 Task: Search one way flight ticket for 3 adults, 3 children in premium economy from Fresno: Fresno Yosemite International Airport to Greensboro: Piedmont Triad International Airport on 5-1-2023. Choice of flights is Delta. Number of bags: 1 carry on bag. Price is upto 84000. Outbound departure time preference is 10:15.
Action: Mouse moved to (210, 193)
Screenshot: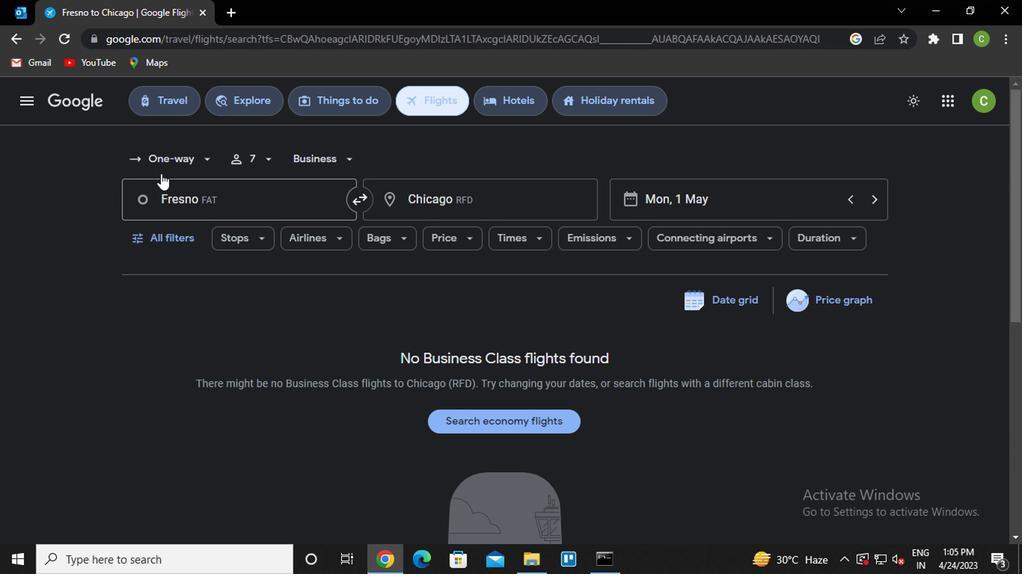
Action: Mouse pressed left at (210, 193)
Screenshot: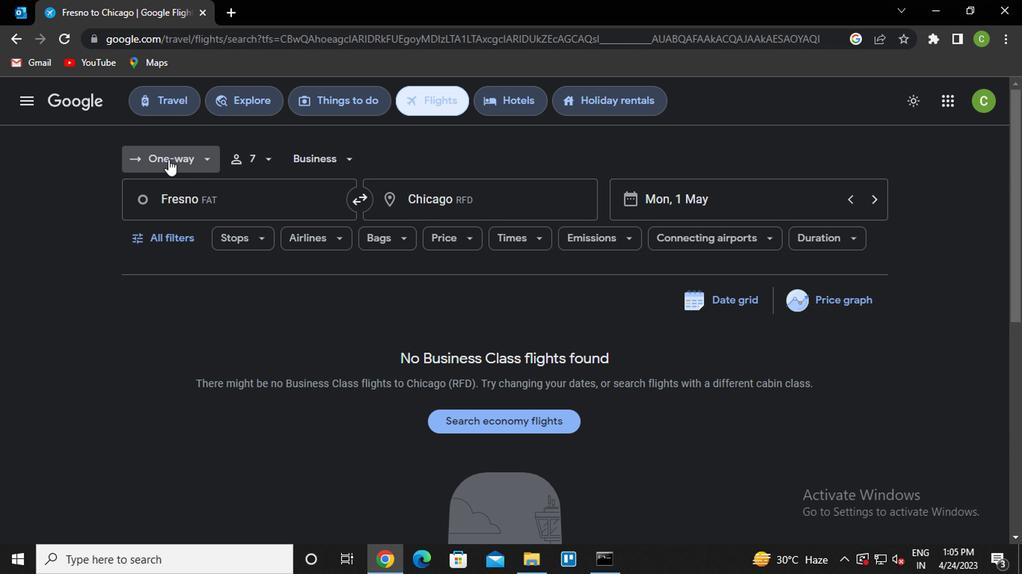 
Action: Mouse moved to (232, 248)
Screenshot: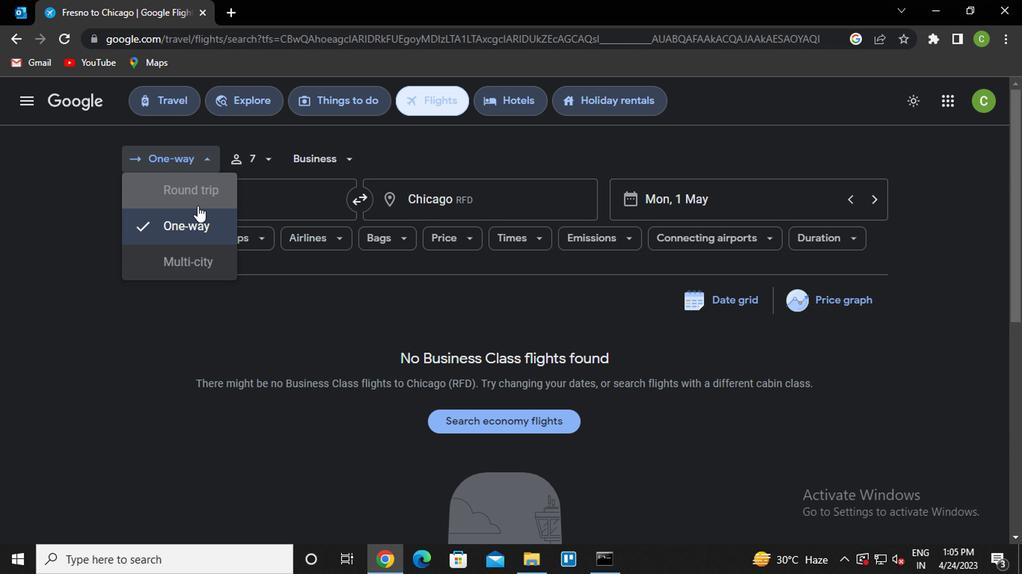 
Action: Mouse pressed left at (232, 248)
Screenshot: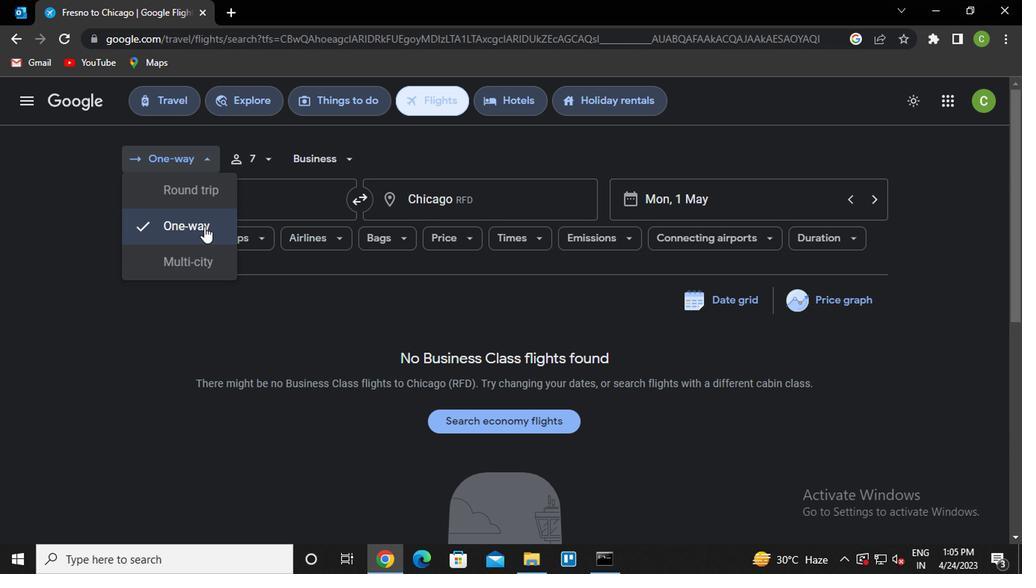 
Action: Mouse moved to (255, 197)
Screenshot: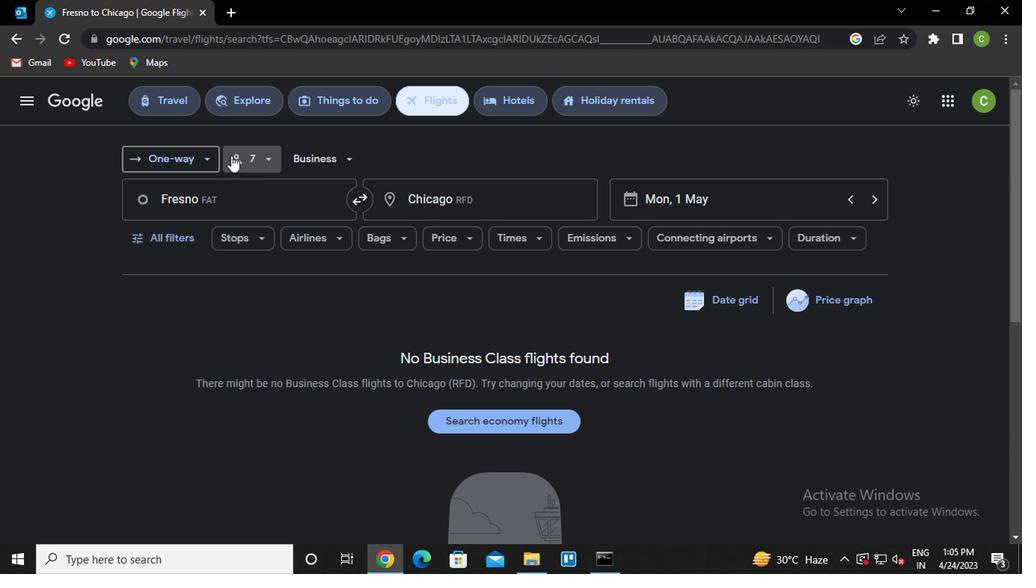 
Action: Mouse pressed left at (255, 197)
Screenshot: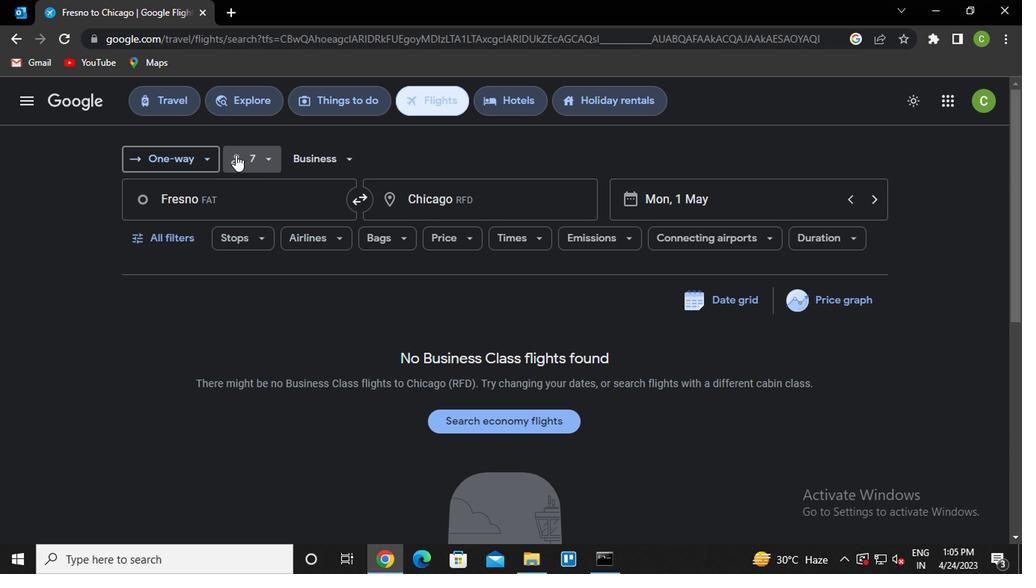 
Action: Mouse moved to (354, 230)
Screenshot: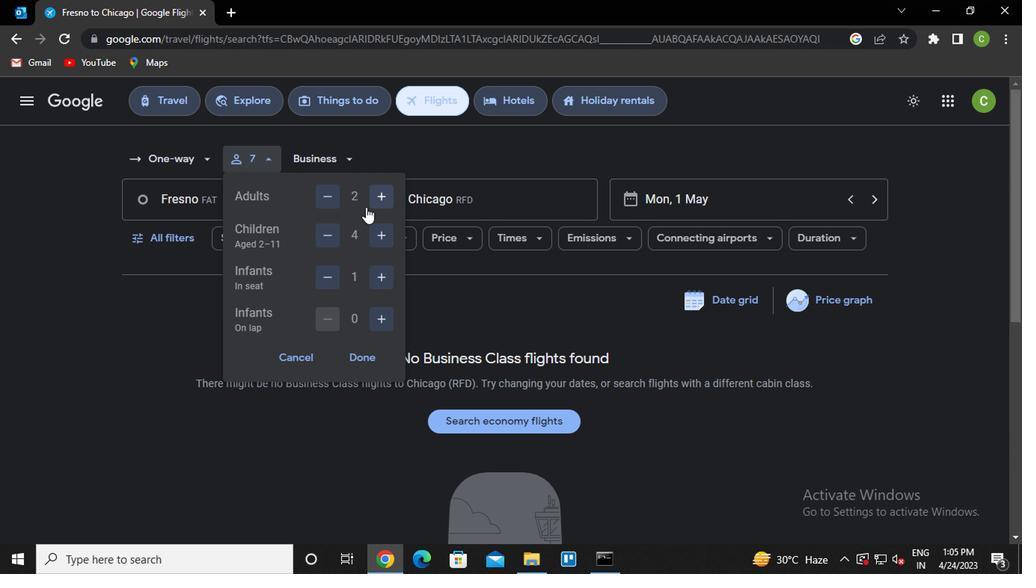 
Action: Mouse pressed left at (354, 230)
Screenshot: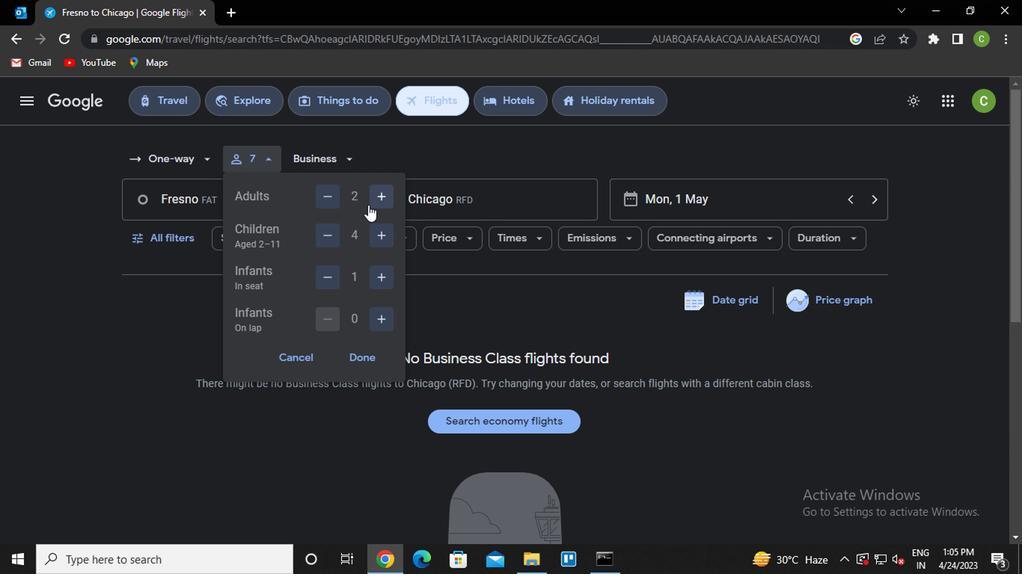 
Action: Mouse moved to (326, 252)
Screenshot: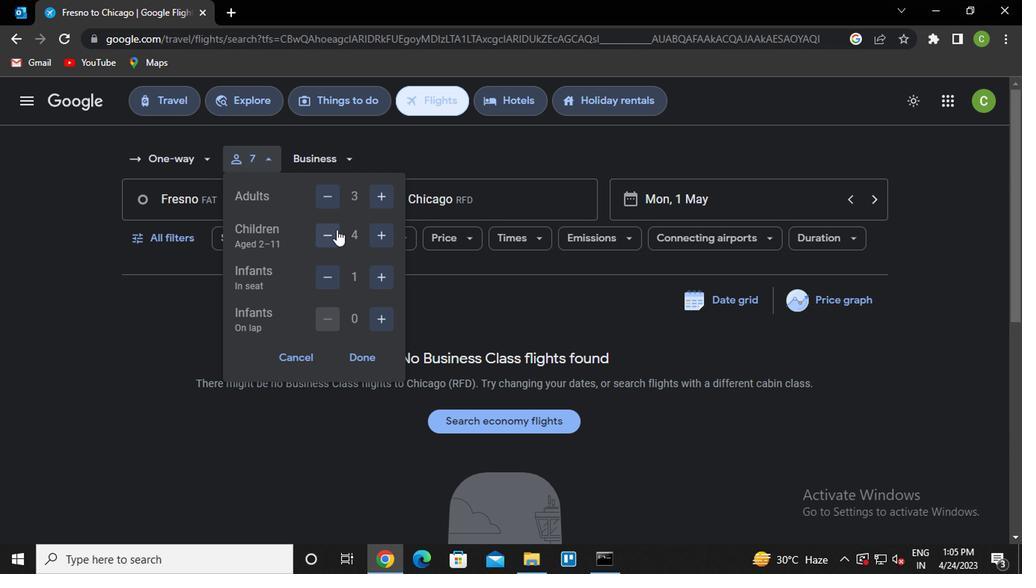 
Action: Mouse pressed left at (326, 252)
Screenshot: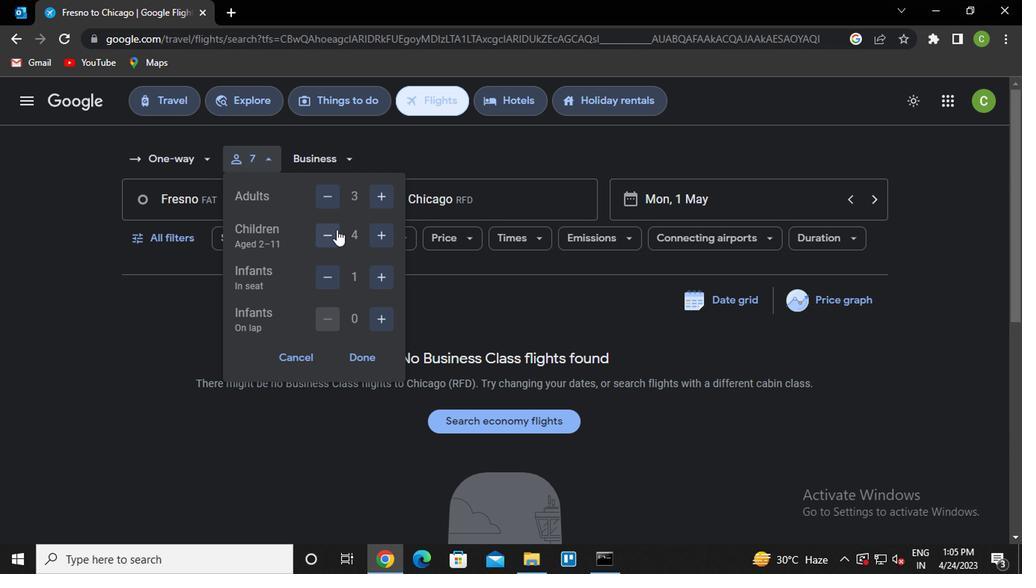 
Action: Mouse moved to (319, 287)
Screenshot: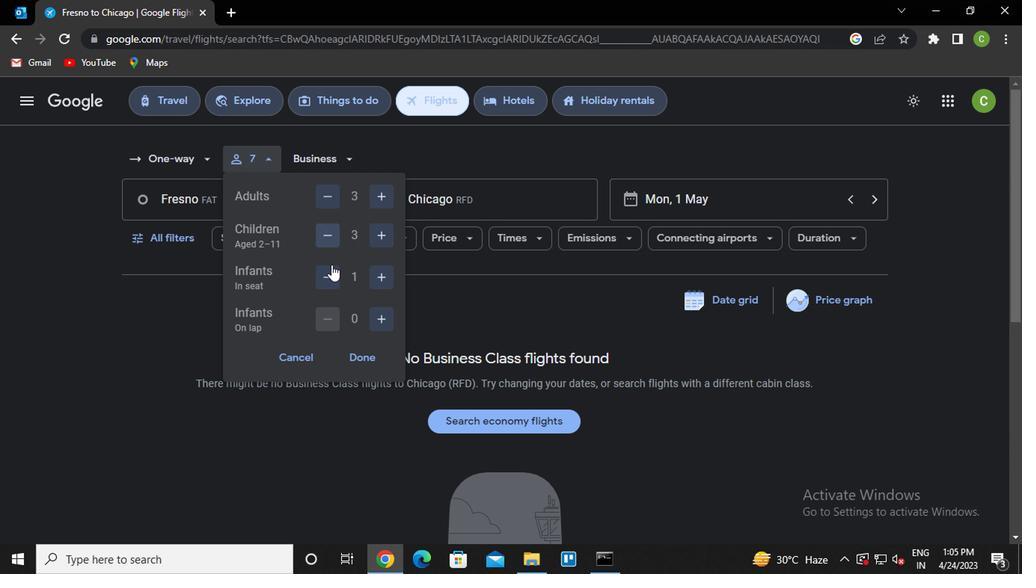 
Action: Mouse pressed left at (319, 287)
Screenshot: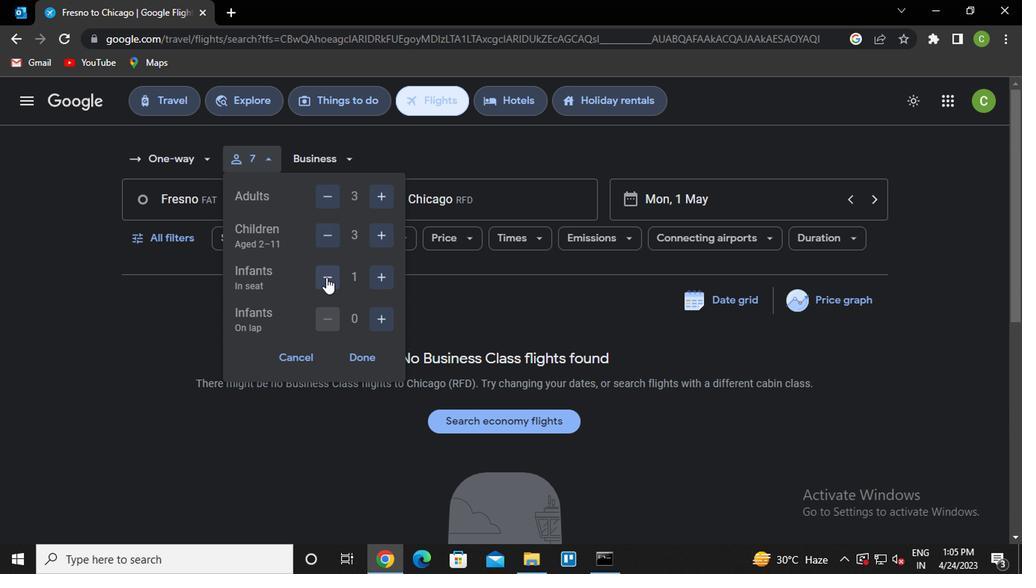 
Action: Mouse moved to (355, 342)
Screenshot: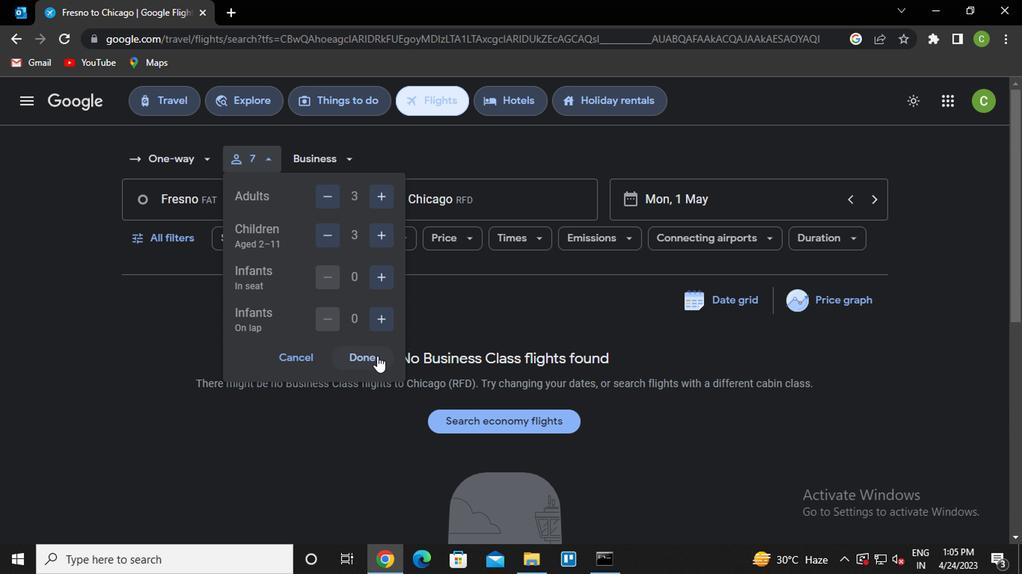 
Action: Mouse pressed left at (355, 342)
Screenshot: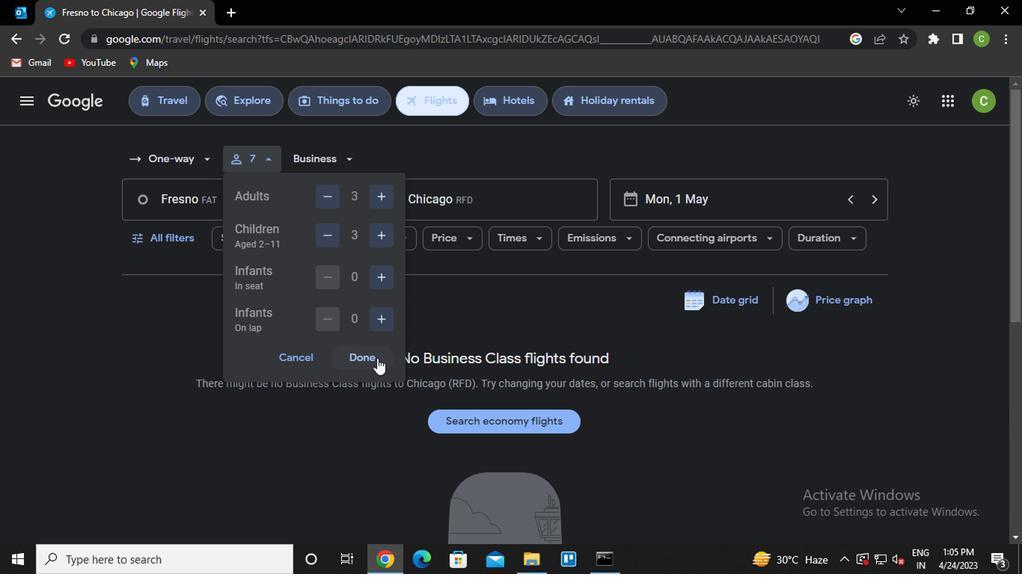 
Action: Mouse moved to (245, 229)
Screenshot: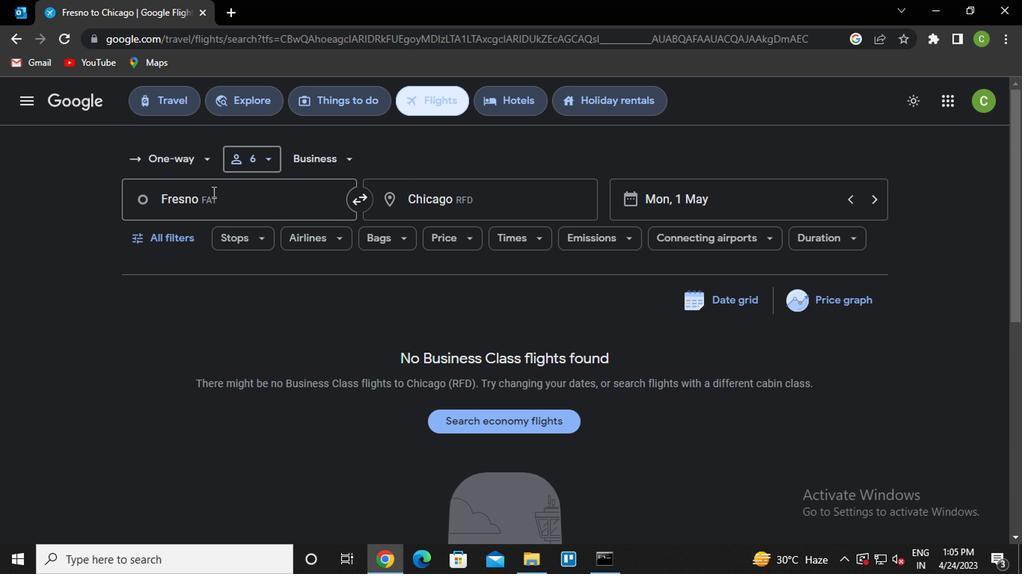 
Action: Mouse pressed left at (245, 229)
Screenshot: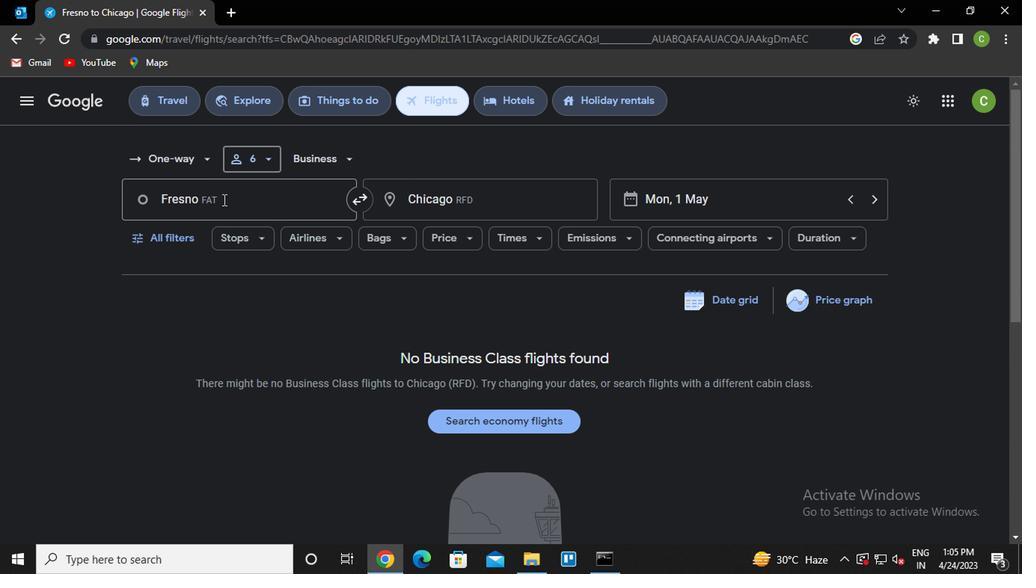 
Action: Mouse moved to (281, 276)
Screenshot: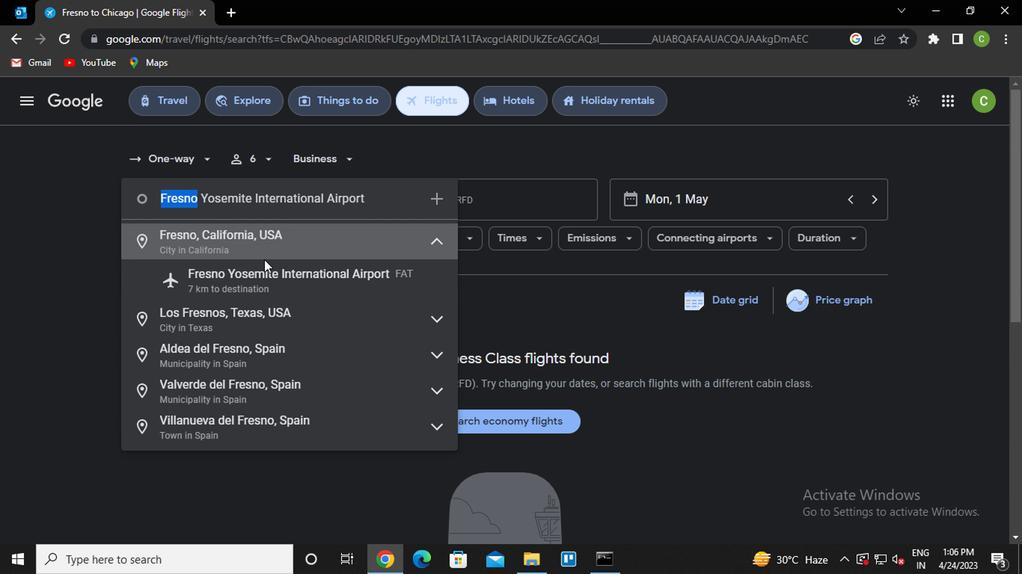 
Action: Mouse pressed left at (281, 276)
Screenshot: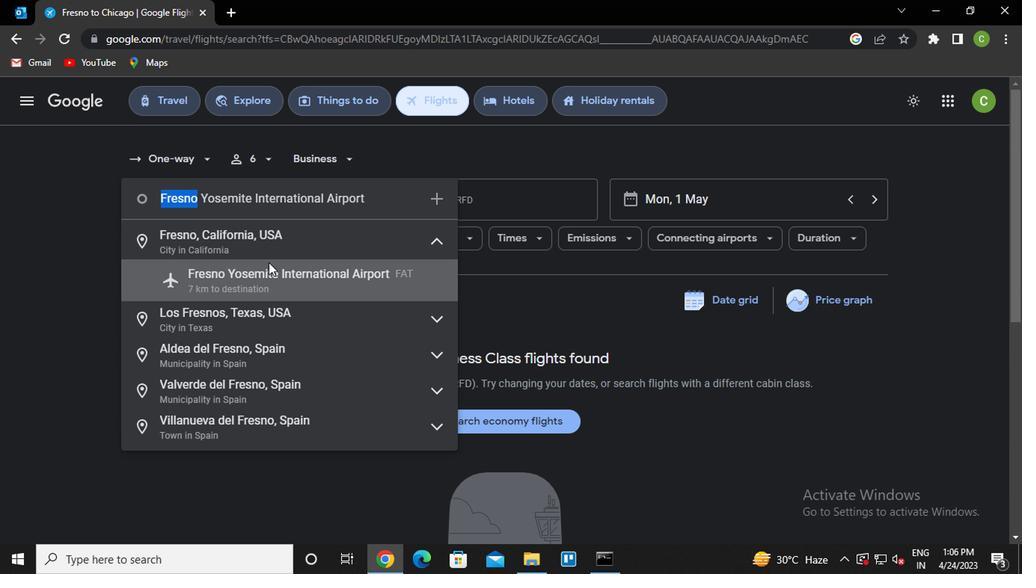 
Action: Mouse moved to (428, 233)
Screenshot: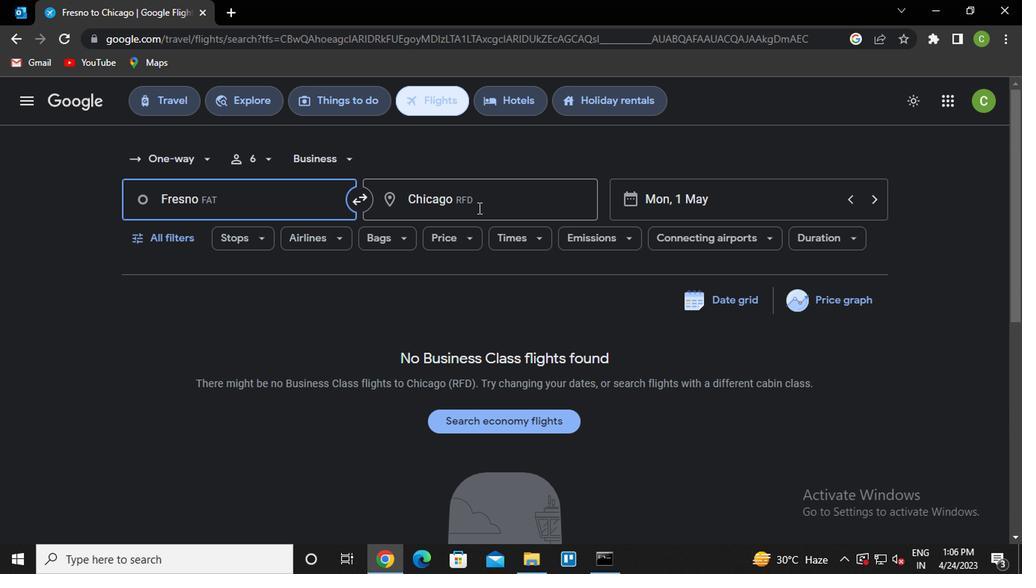 
Action: Mouse pressed left at (428, 233)
Screenshot: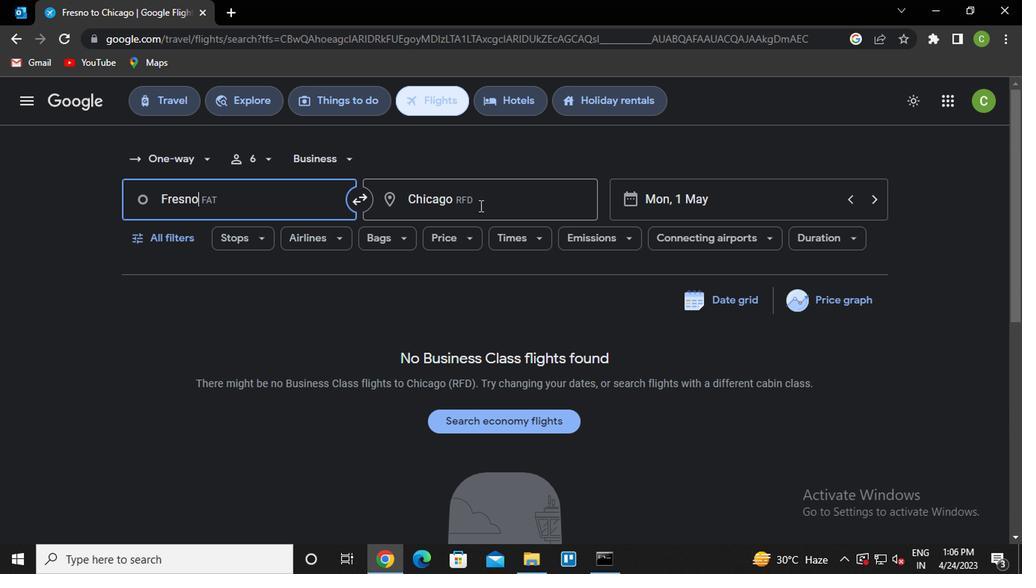 
Action: Key pressed g<Key.caps_lock>reensboro
Screenshot: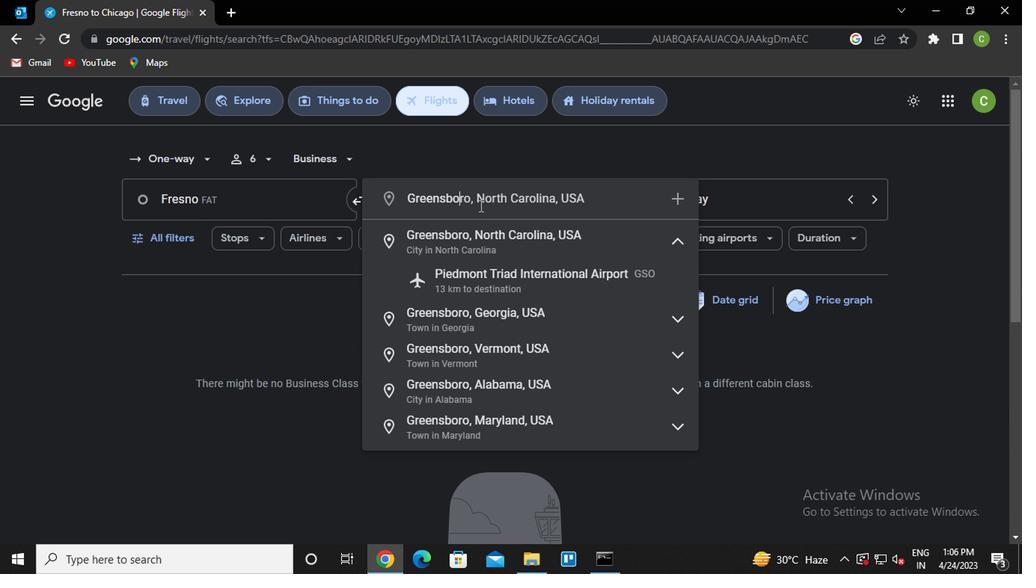 
Action: Mouse moved to (445, 292)
Screenshot: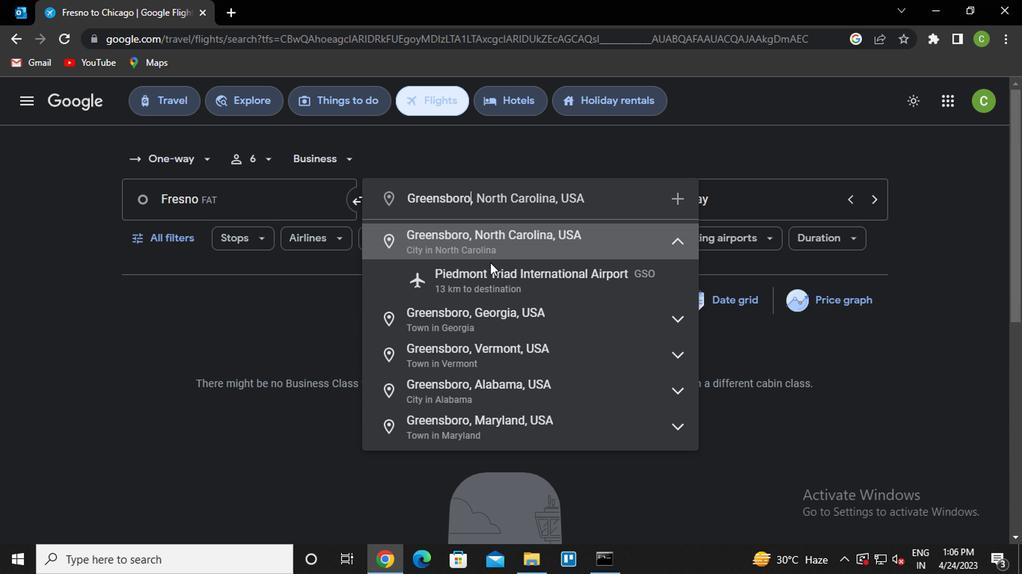 
Action: Mouse pressed left at (445, 292)
Screenshot: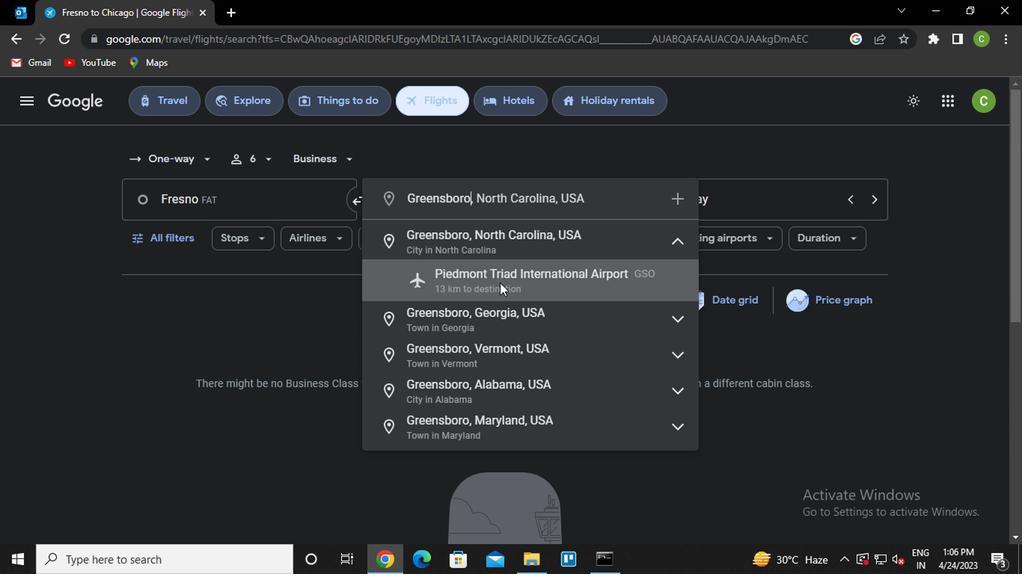 
Action: Mouse moved to (211, 259)
Screenshot: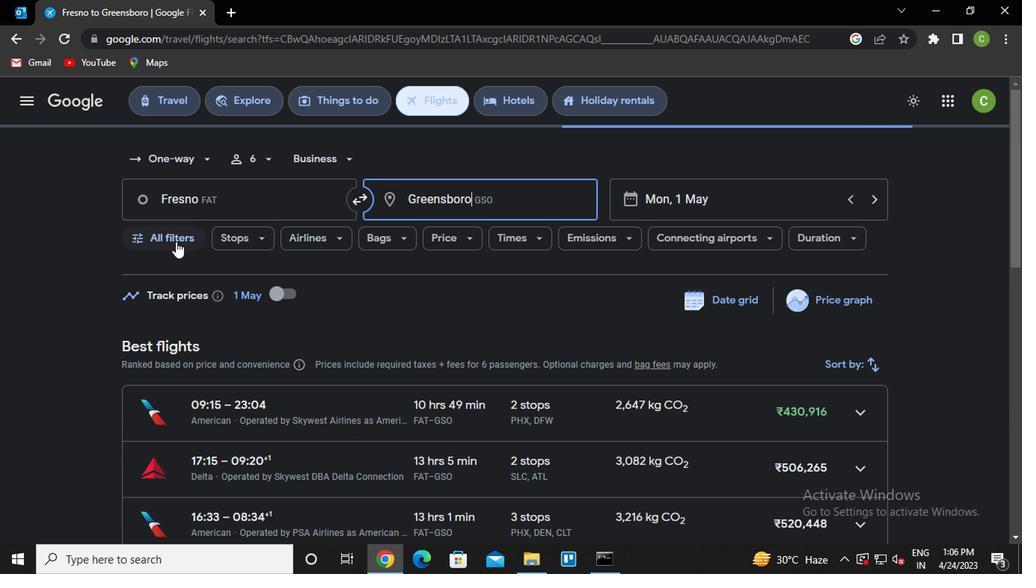
Action: Mouse pressed left at (211, 259)
Screenshot: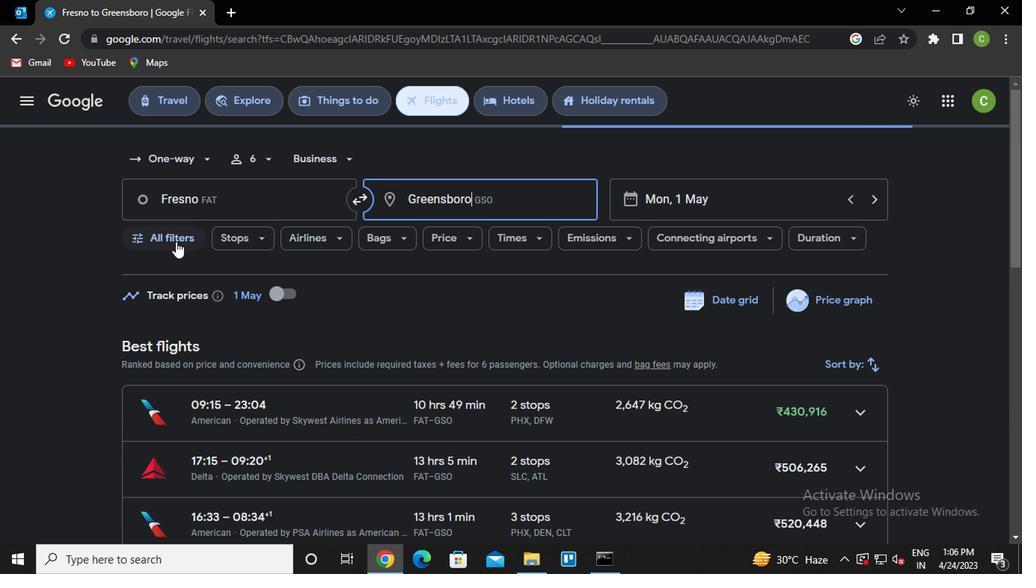 
Action: Mouse moved to (282, 343)
Screenshot: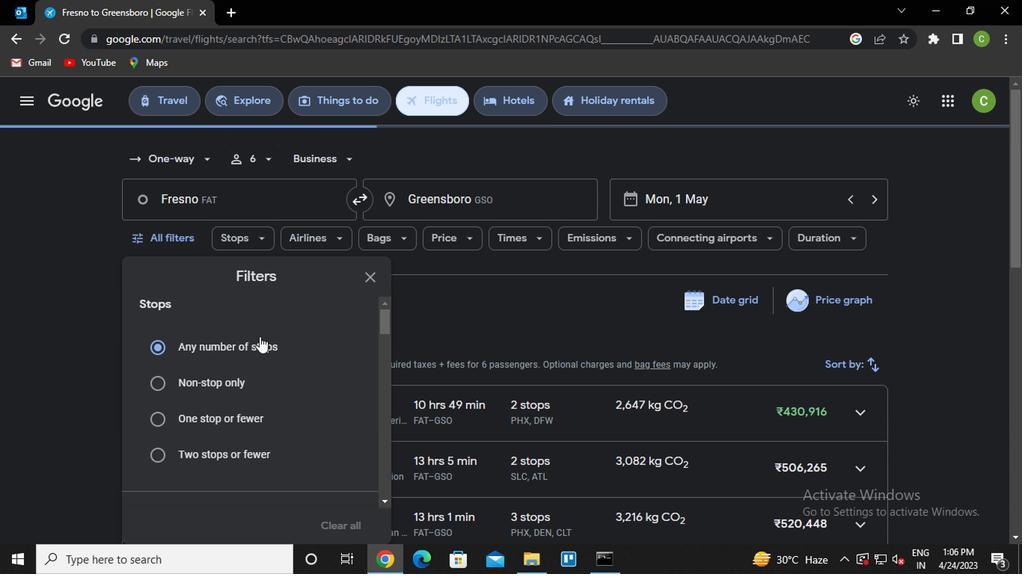 
Action: Mouse scrolled (282, 343) with delta (0, 0)
Screenshot: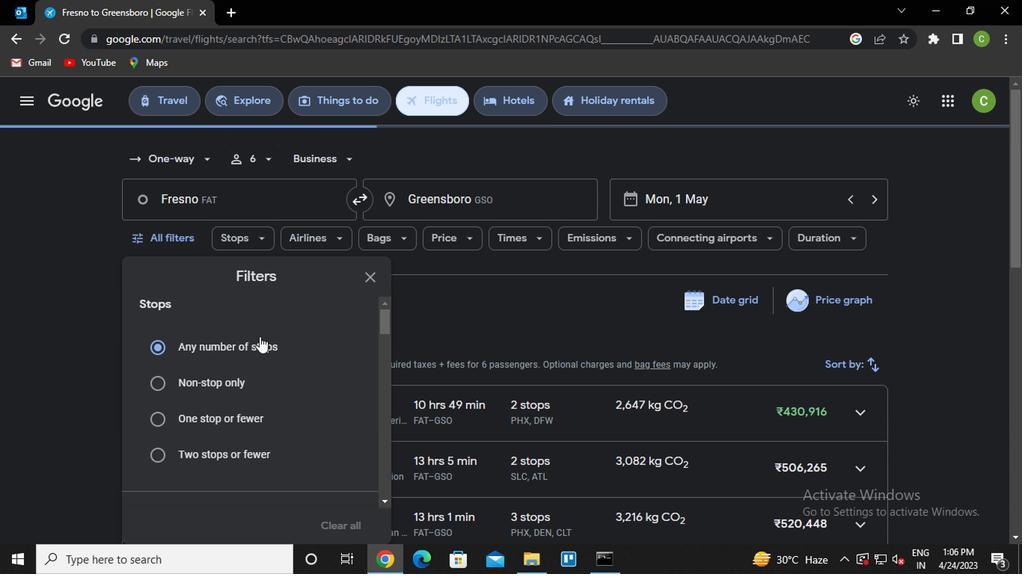 
Action: Mouse moved to (283, 347)
Screenshot: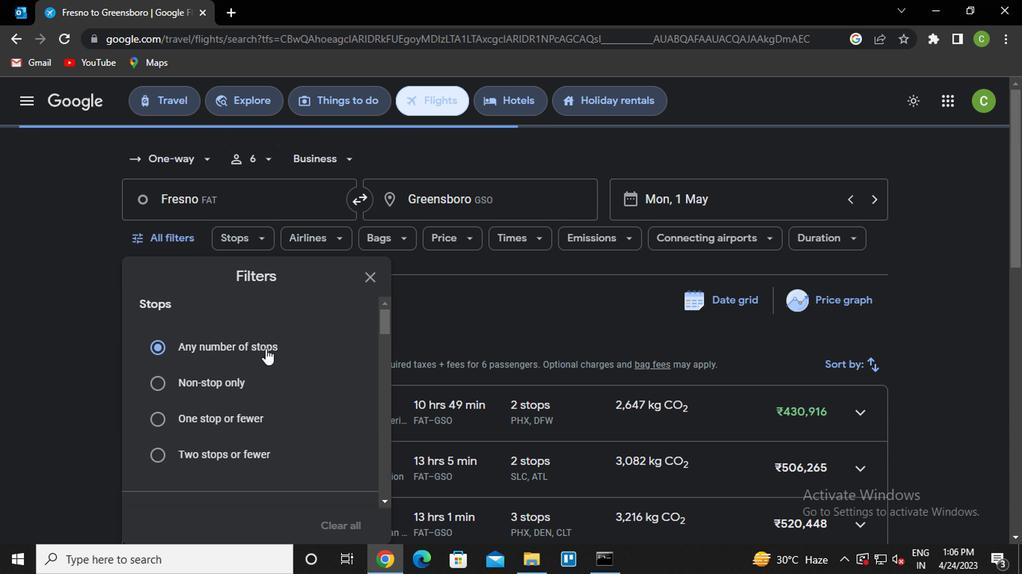 
Action: Mouse scrolled (283, 347) with delta (0, 0)
Screenshot: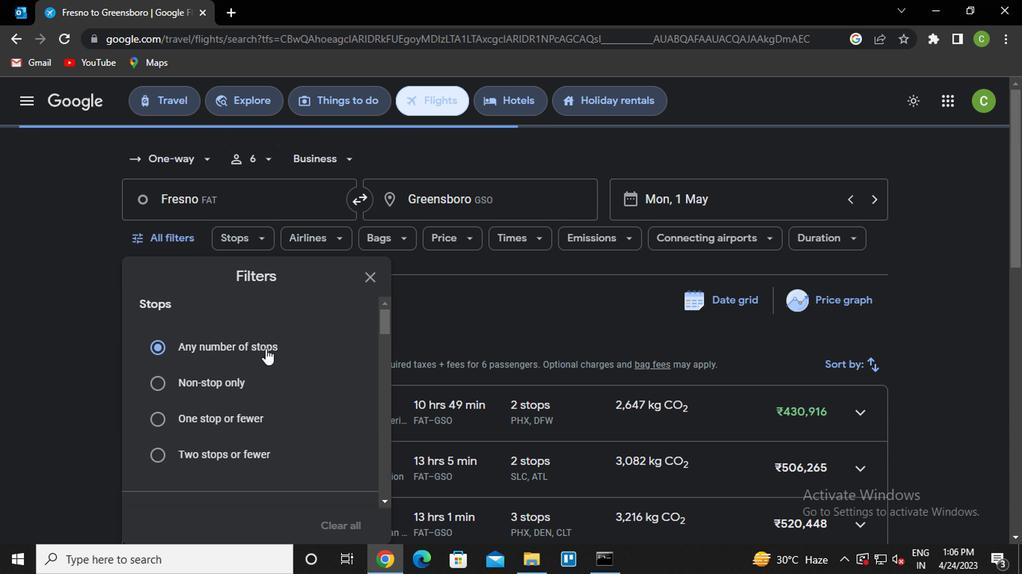 
Action: Mouse moved to (284, 349)
Screenshot: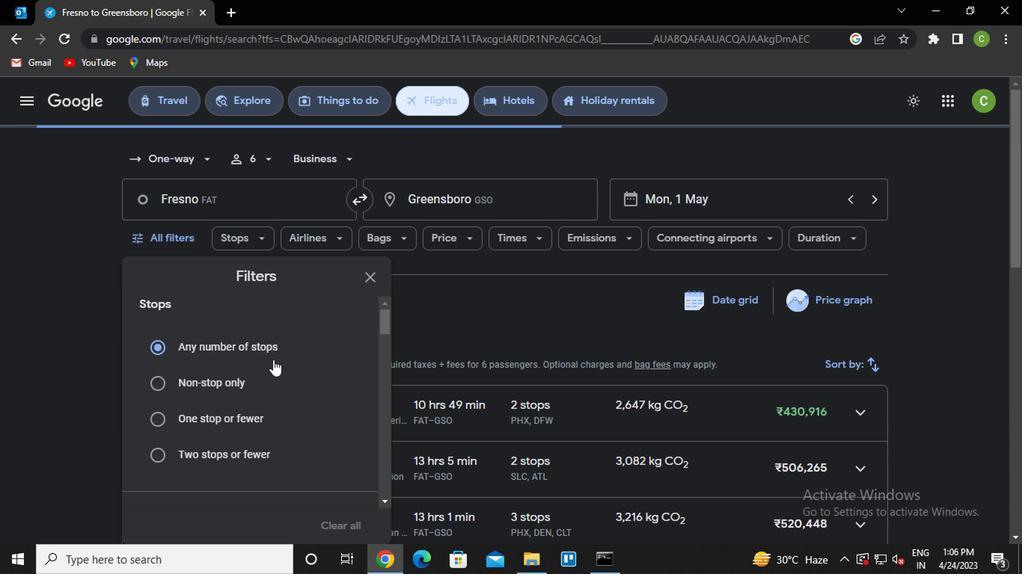 
Action: Mouse scrolled (284, 348) with delta (0, 0)
Screenshot: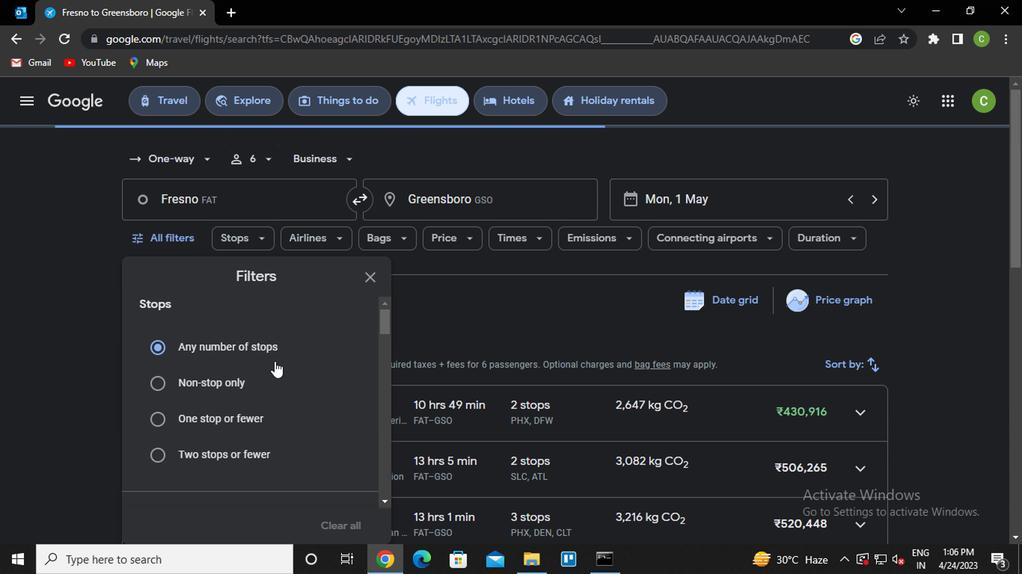 
Action: Mouse moved to (284, 350)
Screenshot: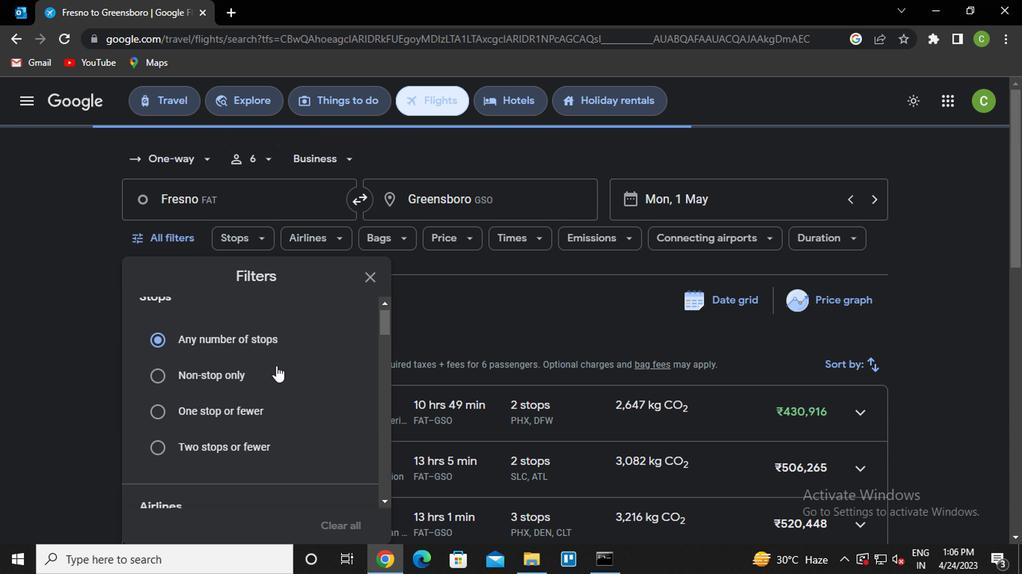 
Action: Mouse scrolled (284, 349) with delta (0, 0)
Screenshot: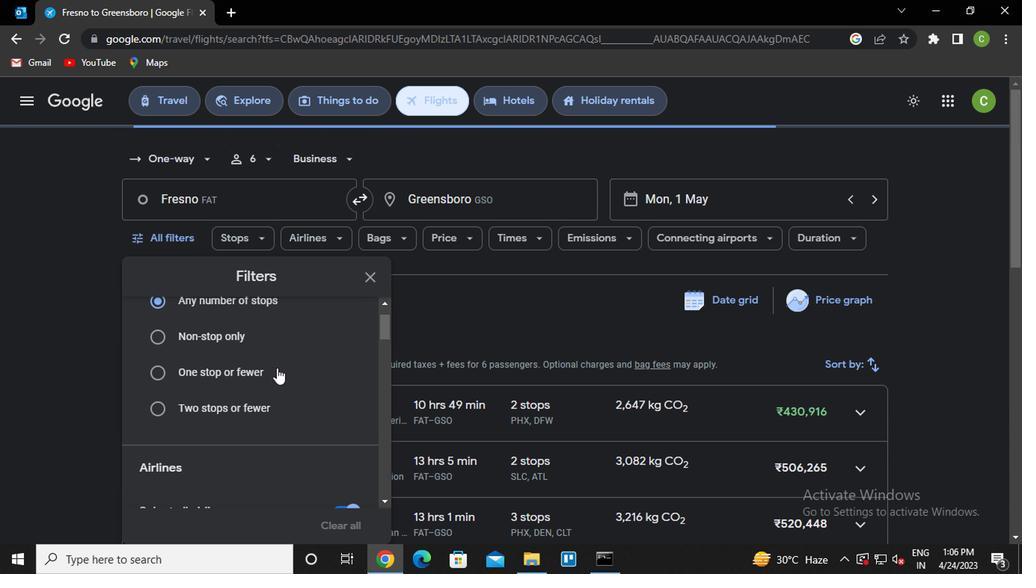 
Action: Mouse moved to (283, 349)
Screenshot: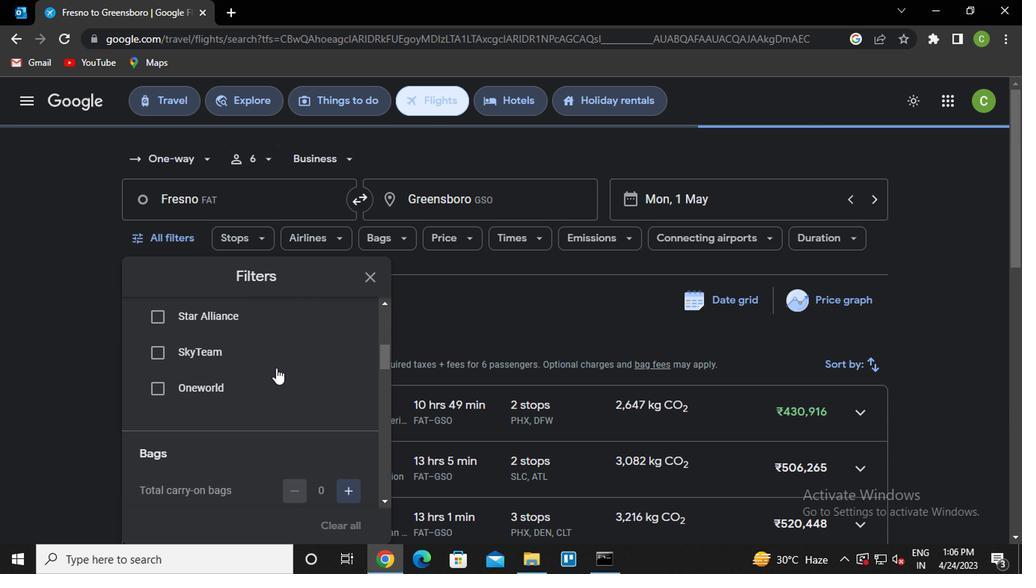
Action: Mouse scrolled (283, 348) with delta (0, 0)
Screenshot: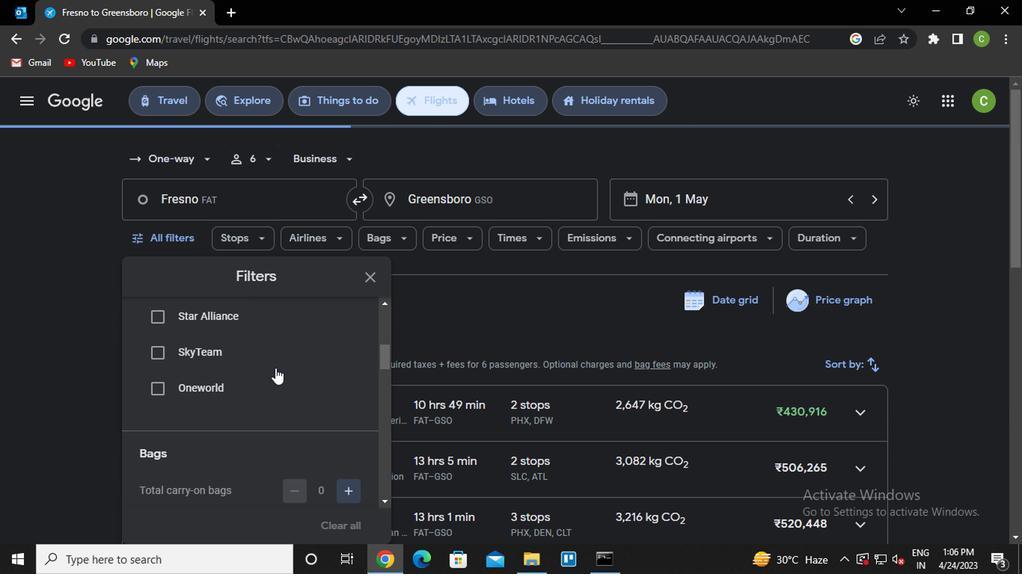 
Action: Mouse scrolled (283, 348) with delta (0, 0)
Screenshot: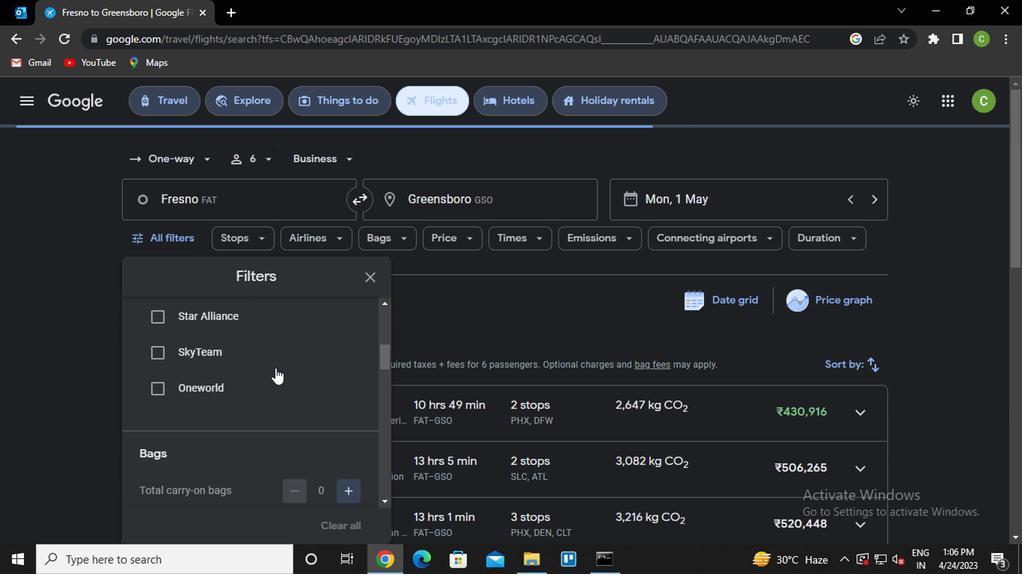 
Action: Mouse scrolled (283, 348) with delta (0, 0)
Screenshot: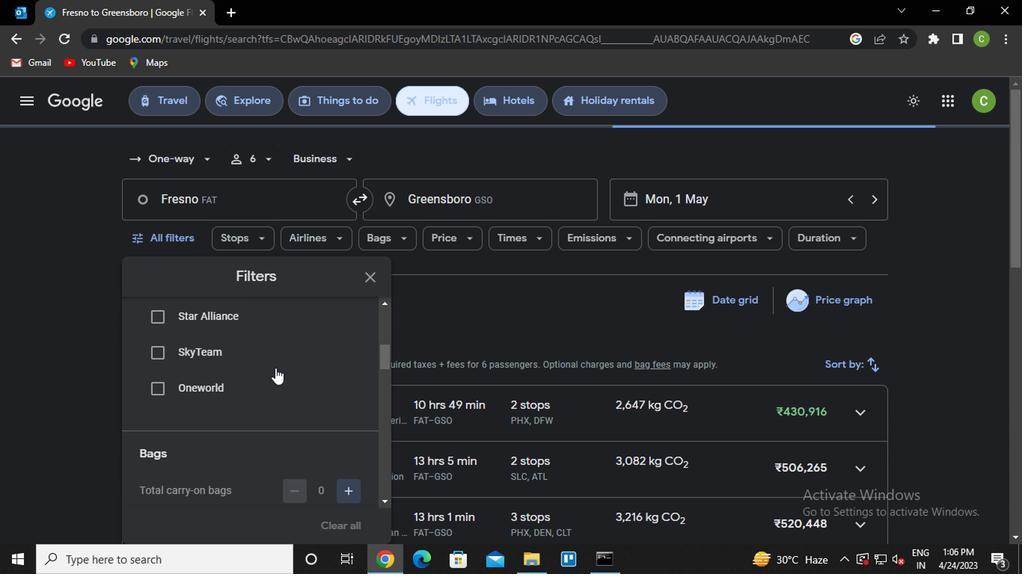
Action: Mouse scrolled (283, 348) with delta (0, 0)
Screenshot: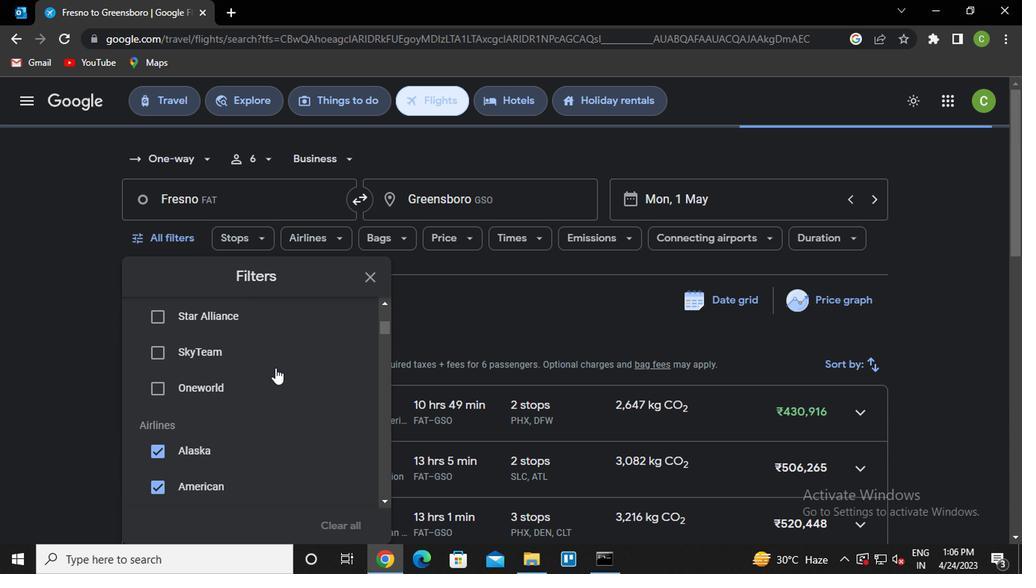 
Action: Mouse moved to (282, 348)
Screenshot: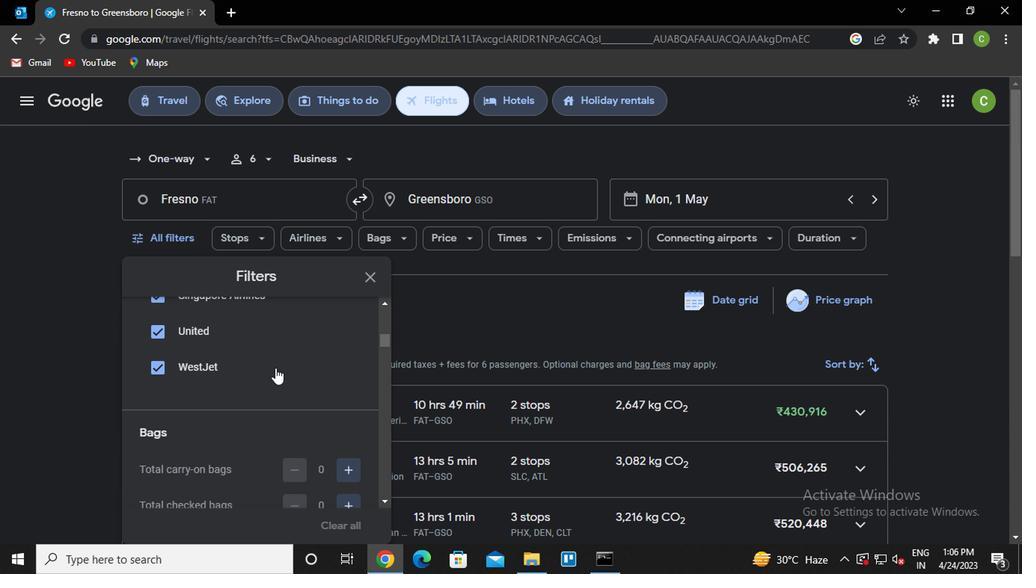 
Action: Mouse scrolled (282, 349) with delta (0, 0)
Screenshot: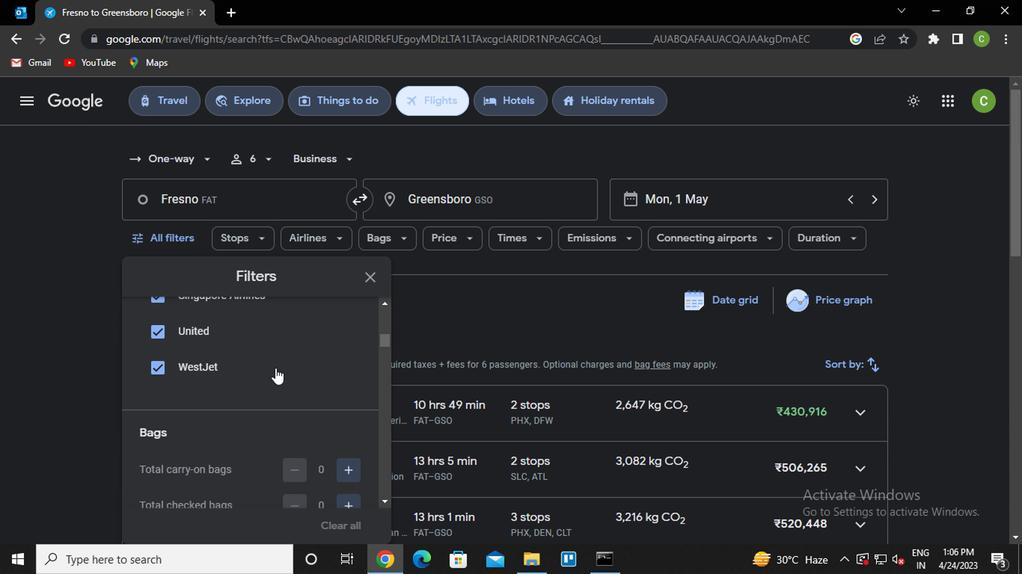 
Action: Mouse moved to (282, 348)
Screenshot: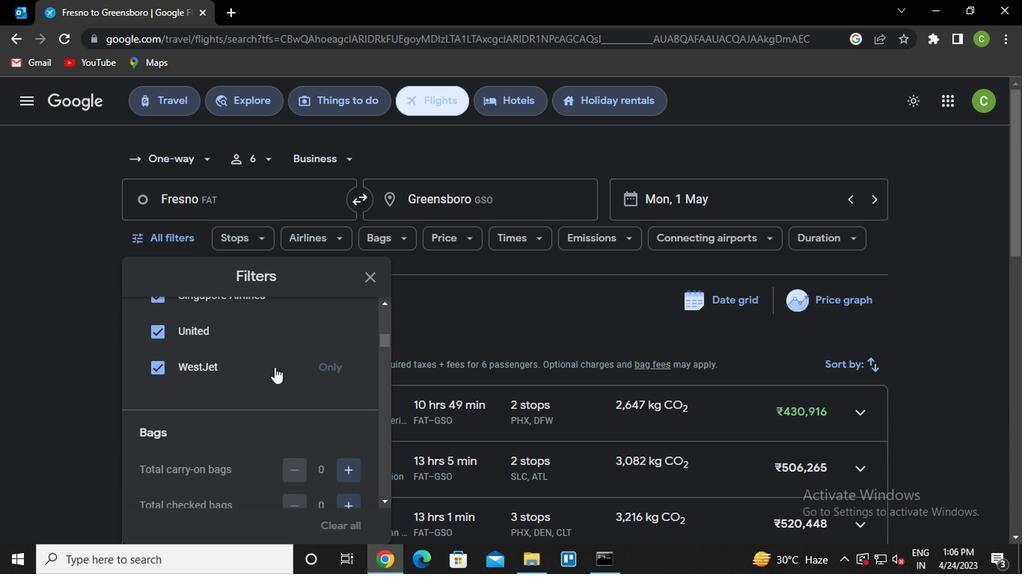 
Action: Mouse scrolled (282, 349) with delta (0, 0)
Screenshot: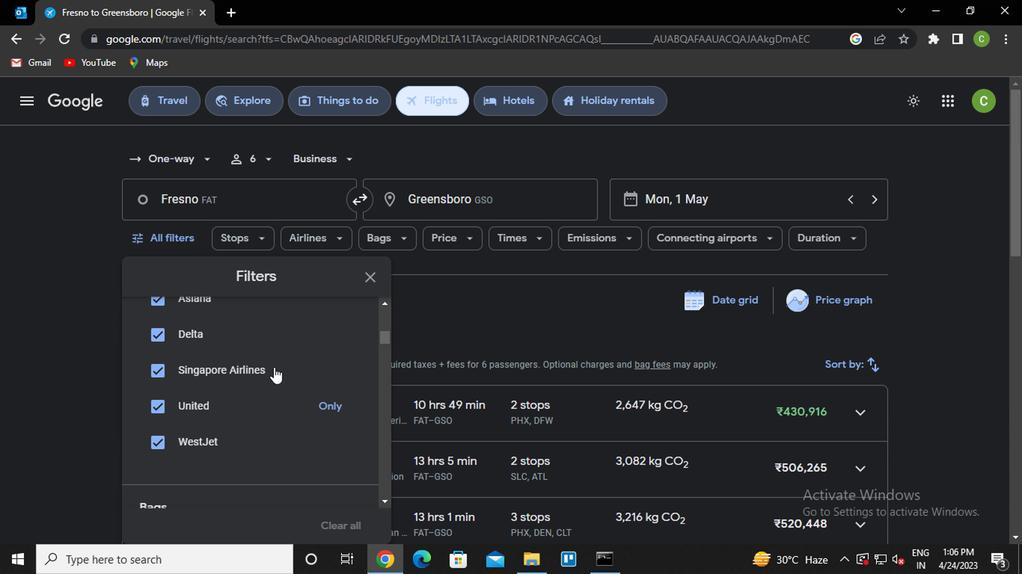 
Action: Mouse moved to (329, 381)
Screenshot: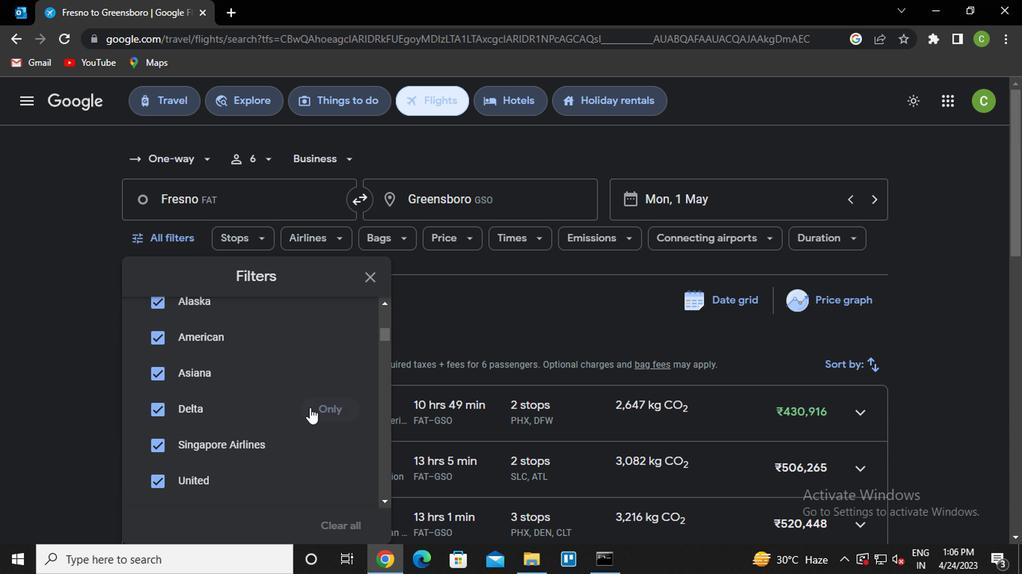 
Action: Mouse pressed left at (329, 381)
Screenshot: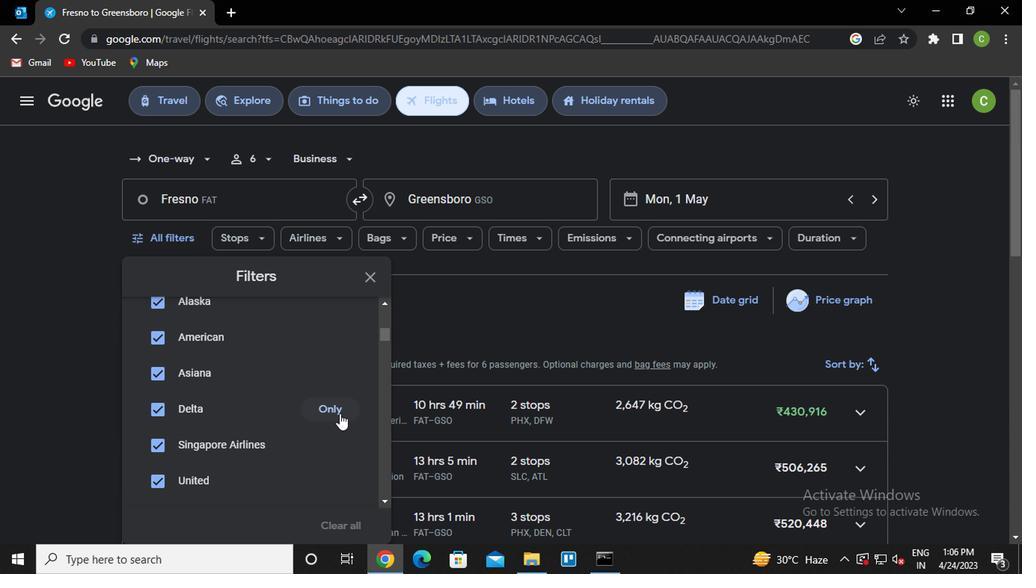 
Action: Mouse scrolled (329, 381) with delta (0, 0)
Screenshot: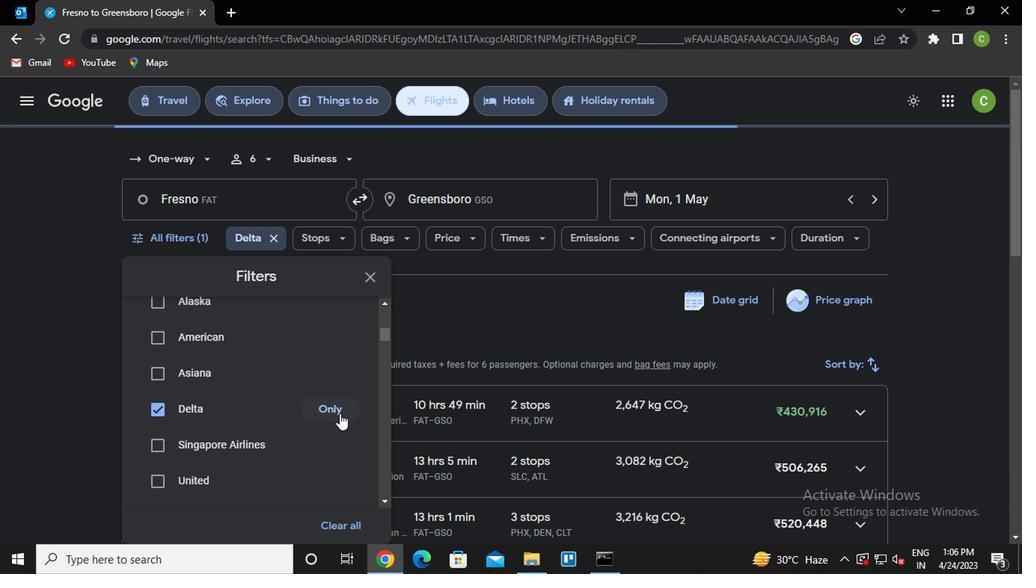 
Action: Mouse scrolled (329, 381) with delta (0, 0)
Screenshot: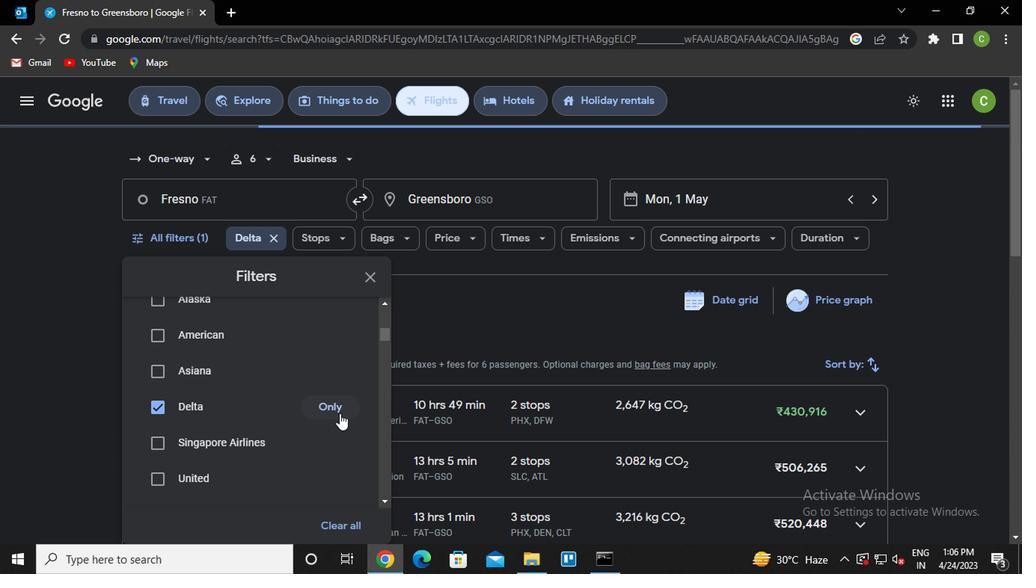 
Action: Mouse moved to (329, 381)
Screenshot: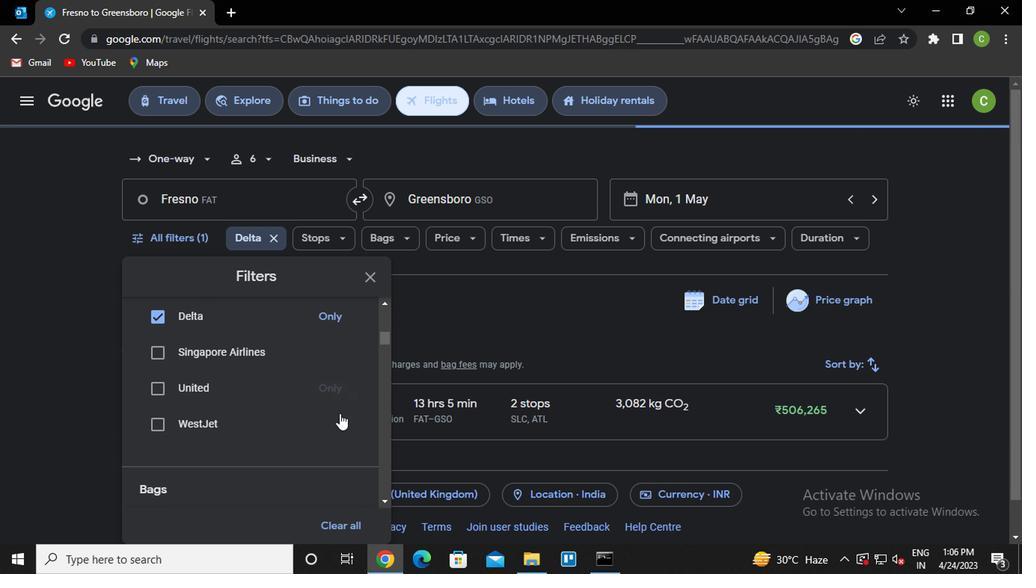 
Action: Mouse scrolled (329, 381) with delta (0, 0)
Screenshot: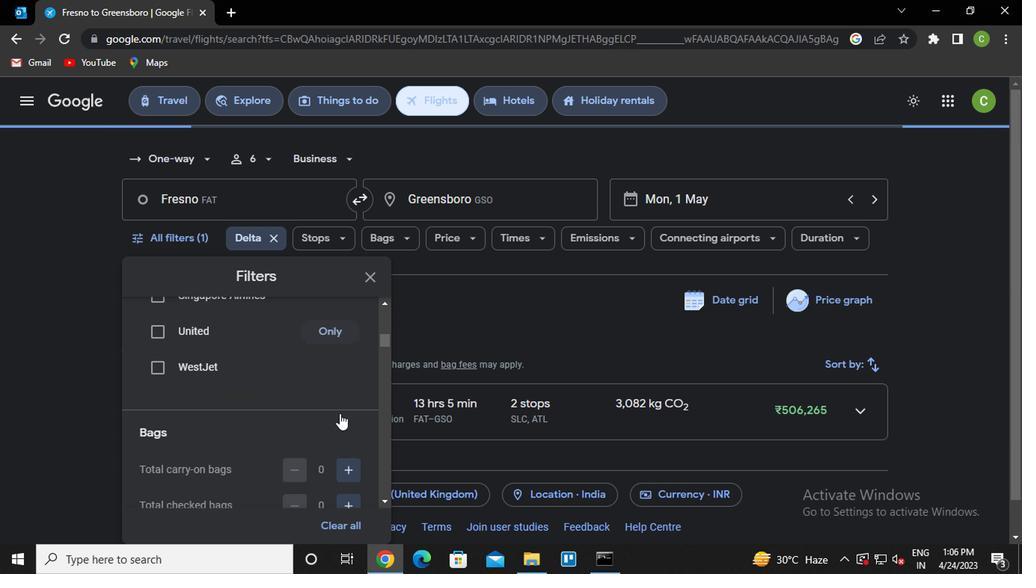 
Action: Mouse moved to (336, 370)
Screenshot: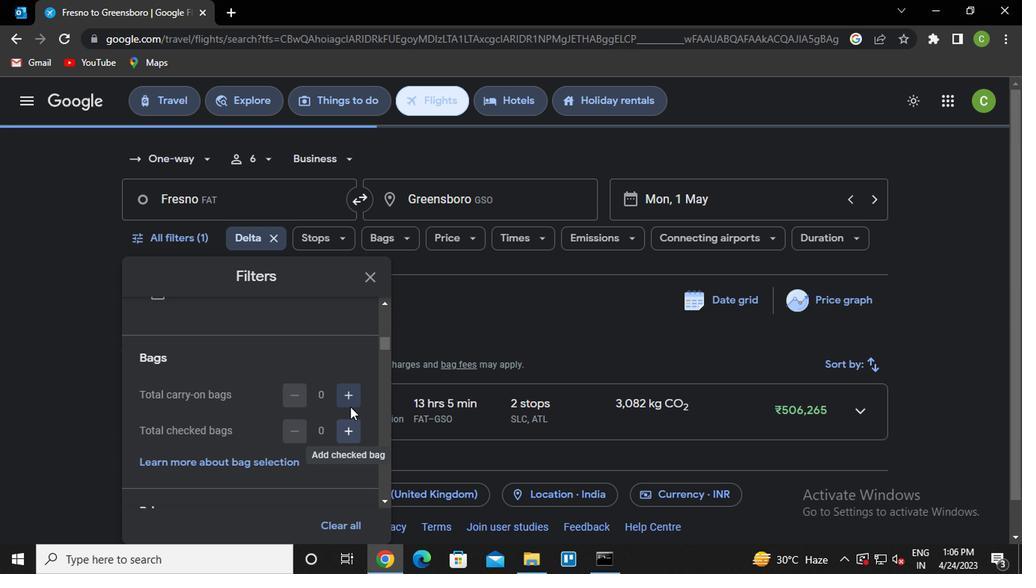 
Action: Mouse pressed left at (336, 370)
Screenshot: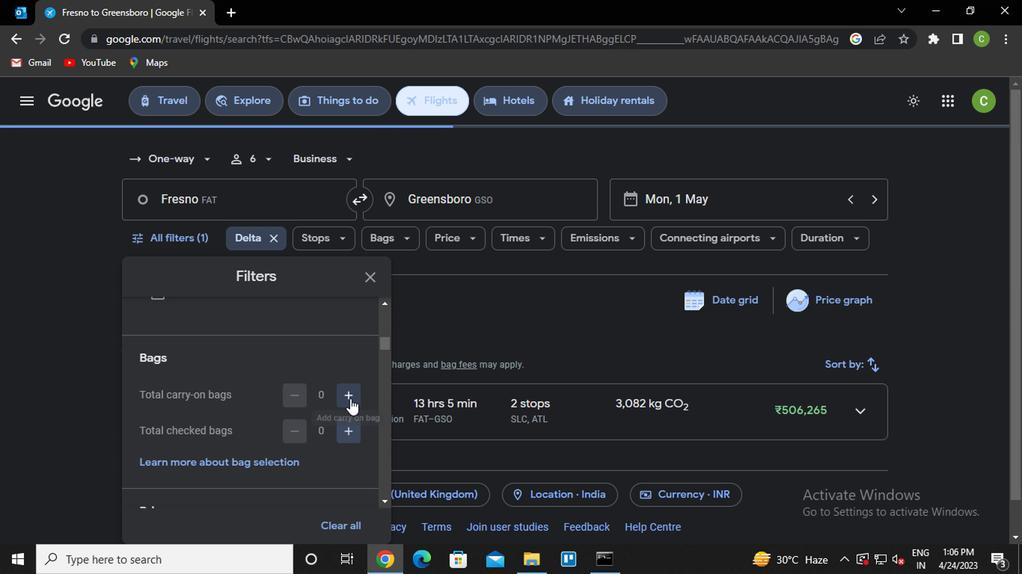 
Action: Mouse moved to (307, 390)
Screenshot: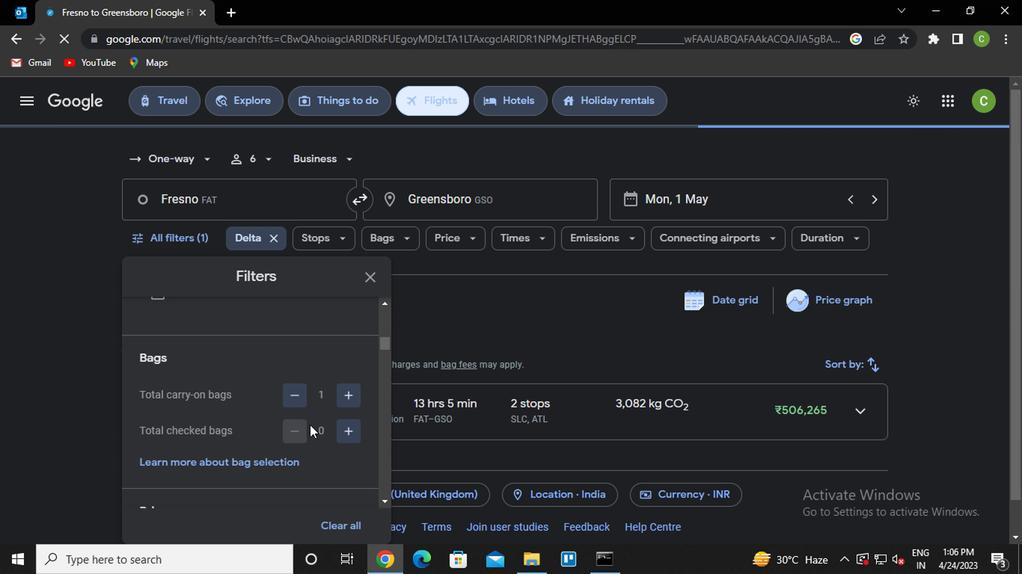 
Action: Mouse scrolled (307, 389) with delta (0, 0)
Screenshot: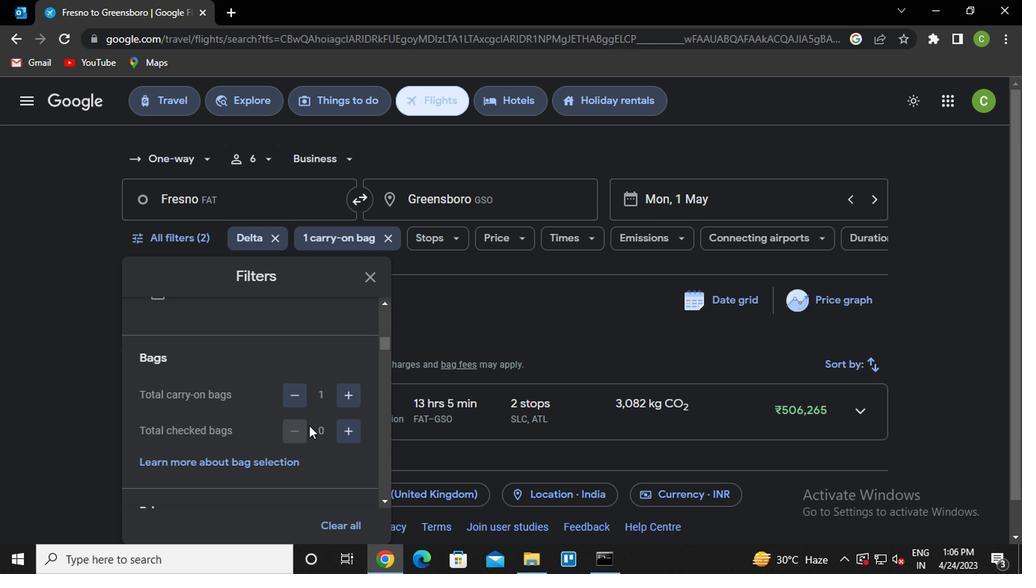 
Action: Mouse scrolled (307, 389) with delta (0, 0)
Screenshot: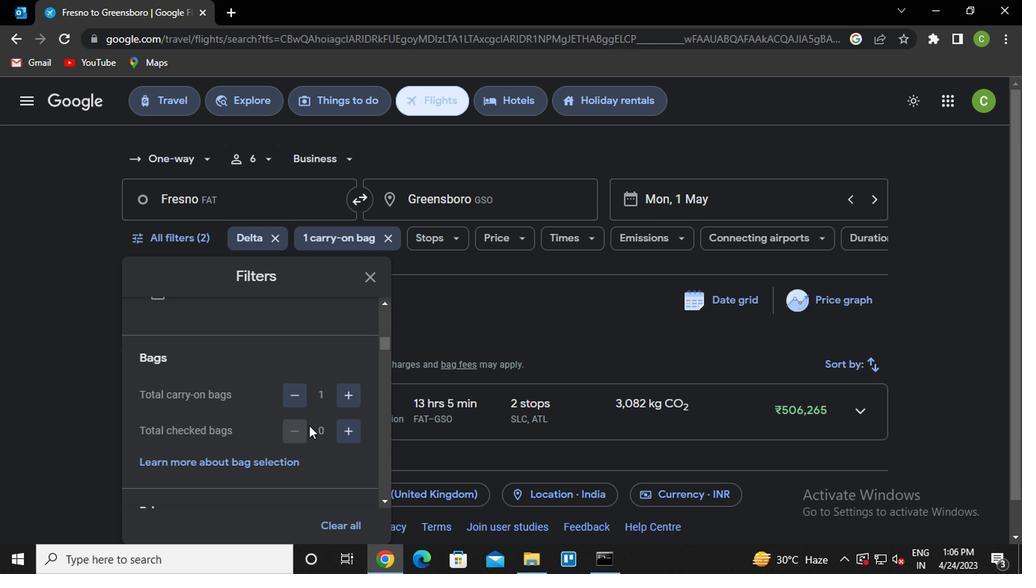 
Action: Mouse moved to (335, 387)
Screenshot: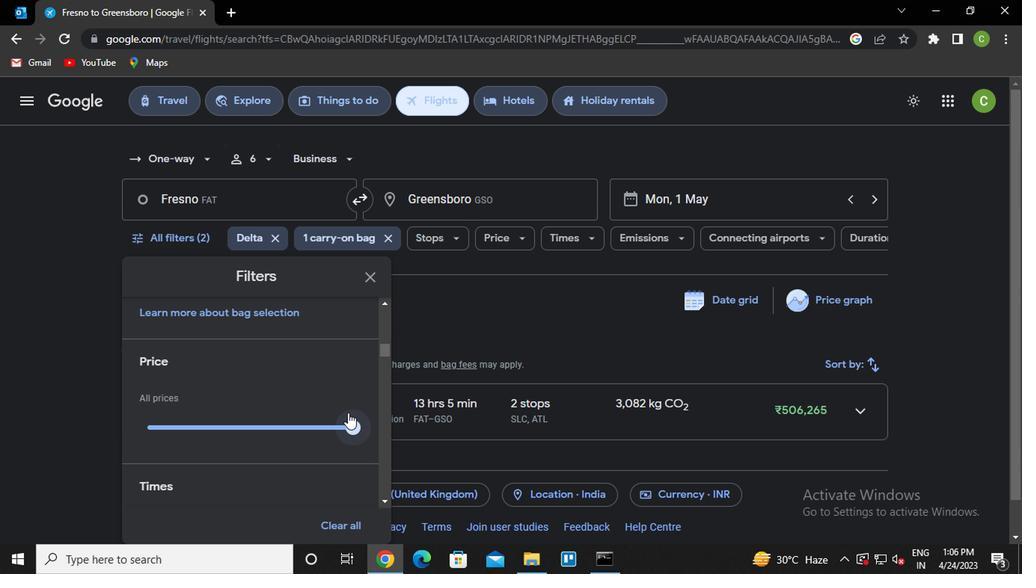 
Action: Mouse pressed left at (335, 387)
Screenshot: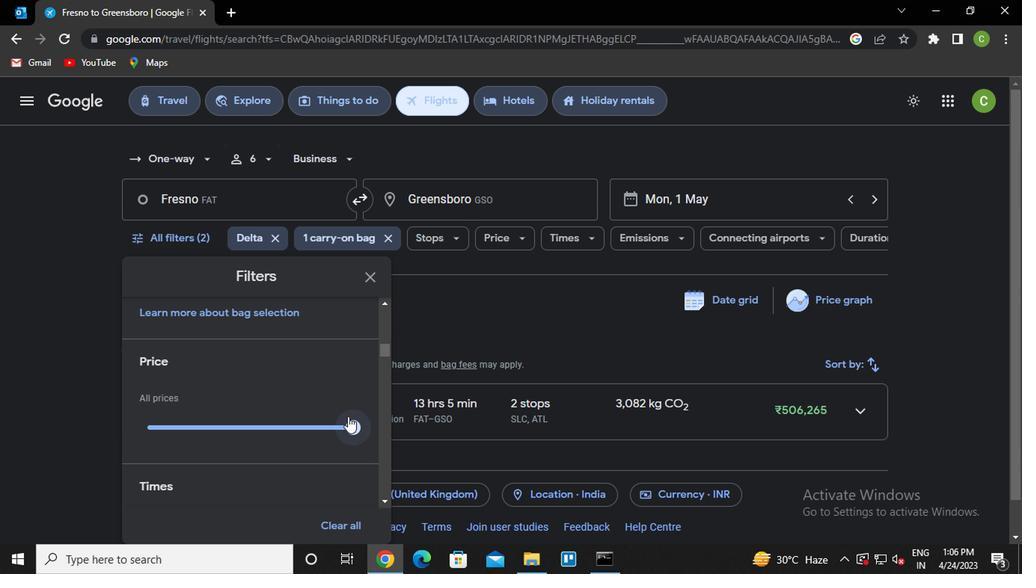 
Action: Mouse moved to (281, 389)
Screenshot: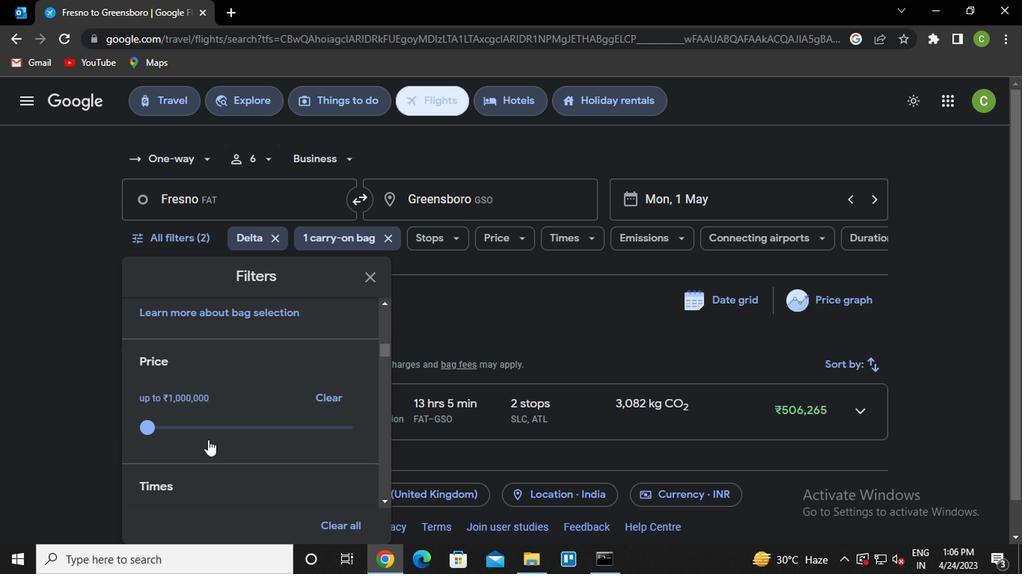
Action: Mouse scrolled (281, 388) with delta (0, 0)
Screenshot: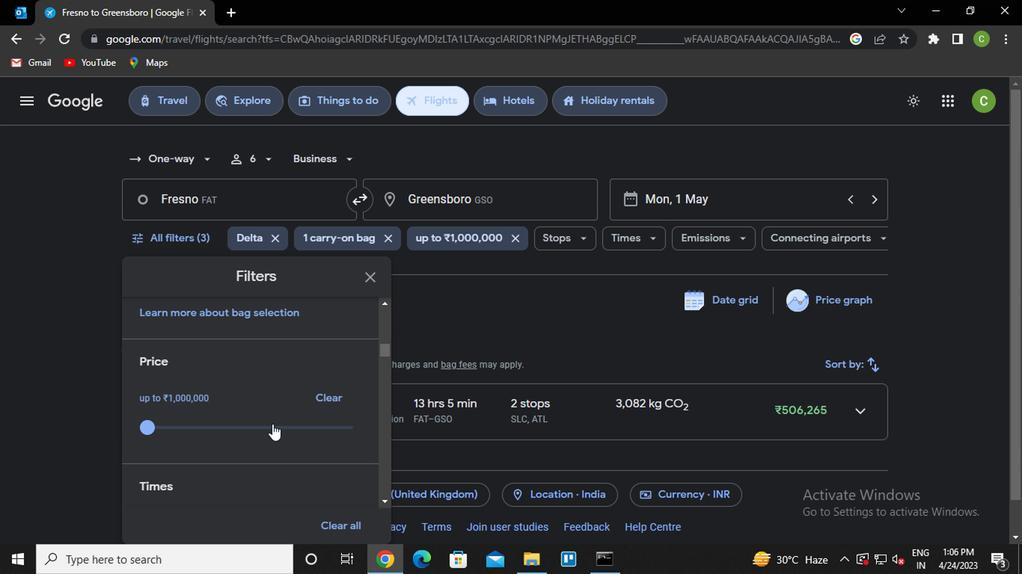 
Action: Mouse moved to (283, 389)
Screenshot: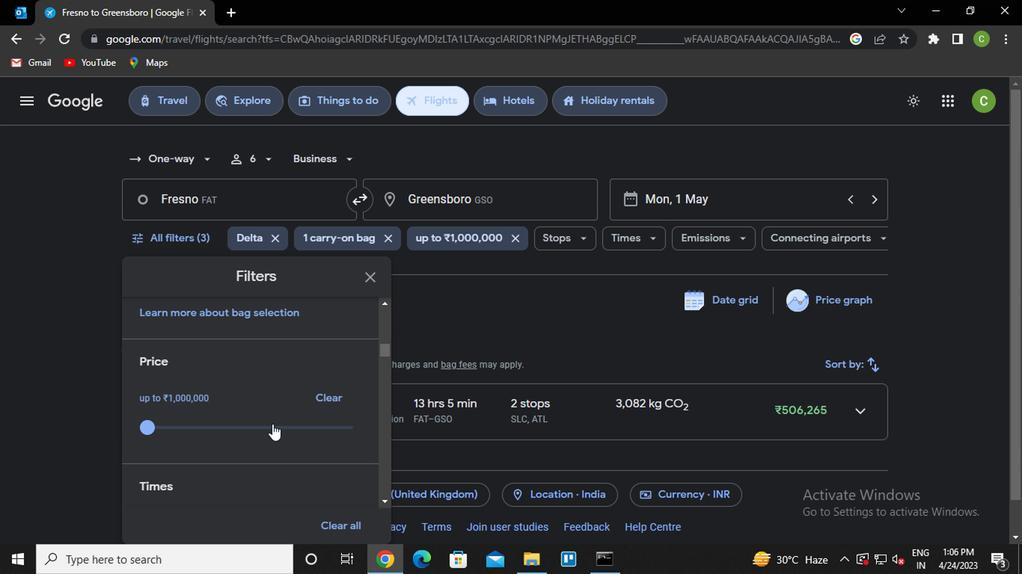 
Action: Mouse scrolled (283, 388) with delta (0, 0)
Screenshot: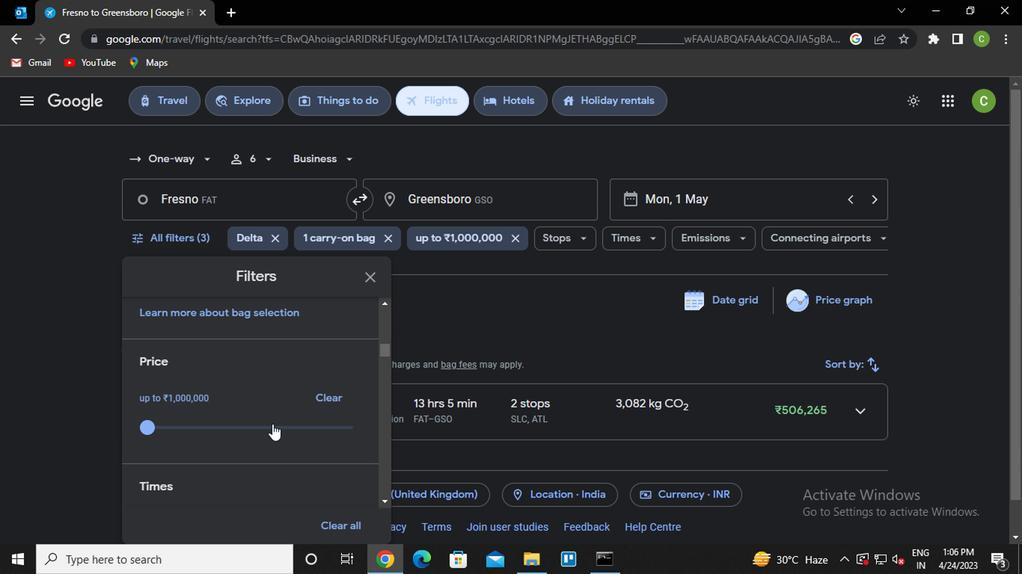
Action: Mouse moved to (193, 404)
Screenshot: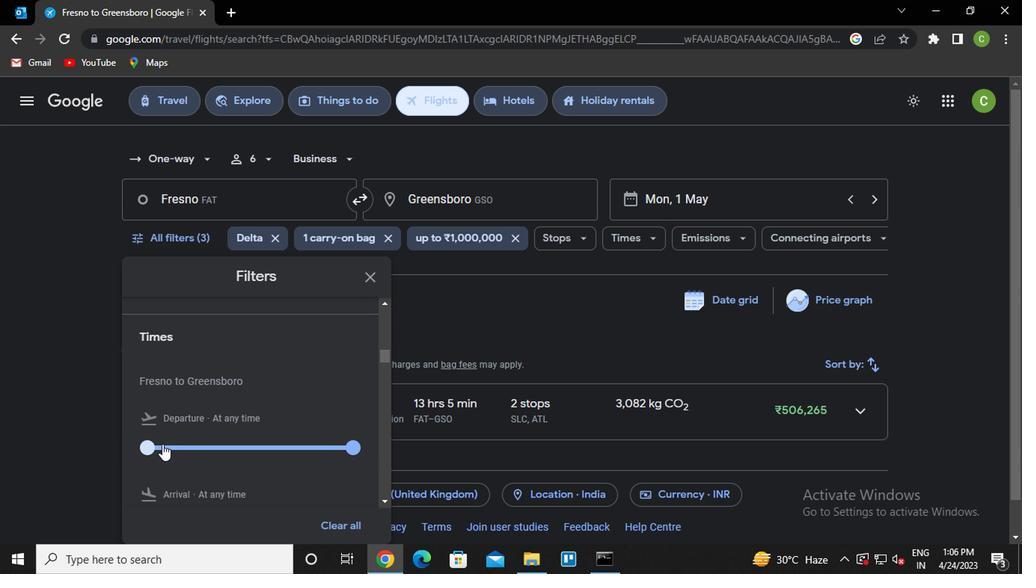 
Action: Mouse pressed left at (193, 404)
Screenshot: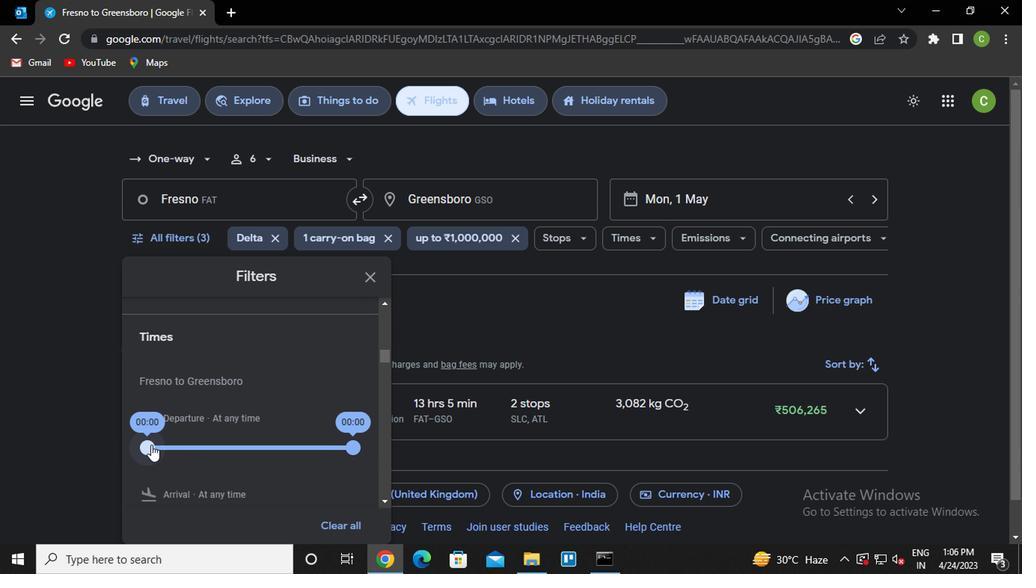 
Action: Mouse moved to (351, 289)
Screenshot: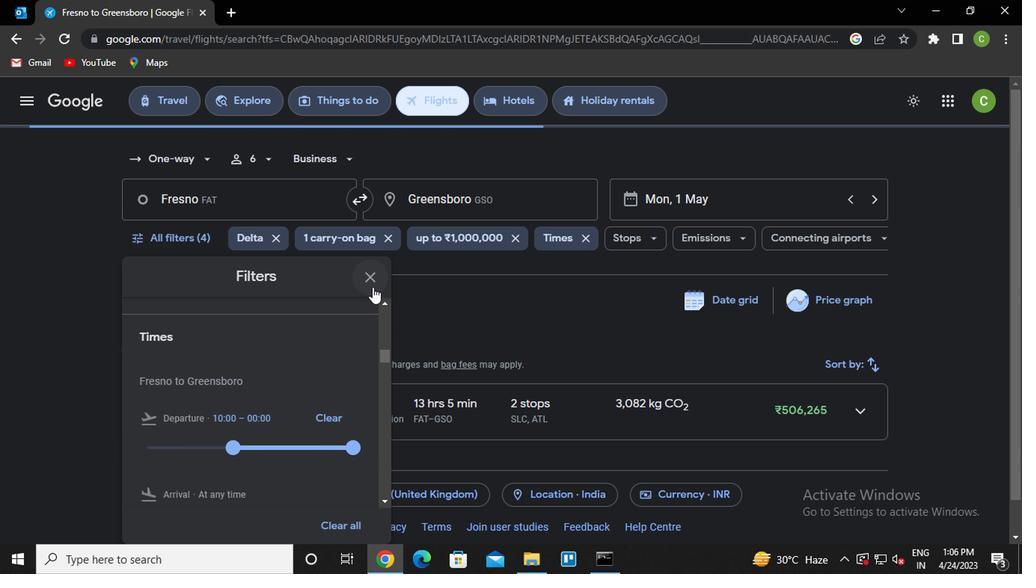 
Action: Mouse pressed left at (351, 289)
Screenshot: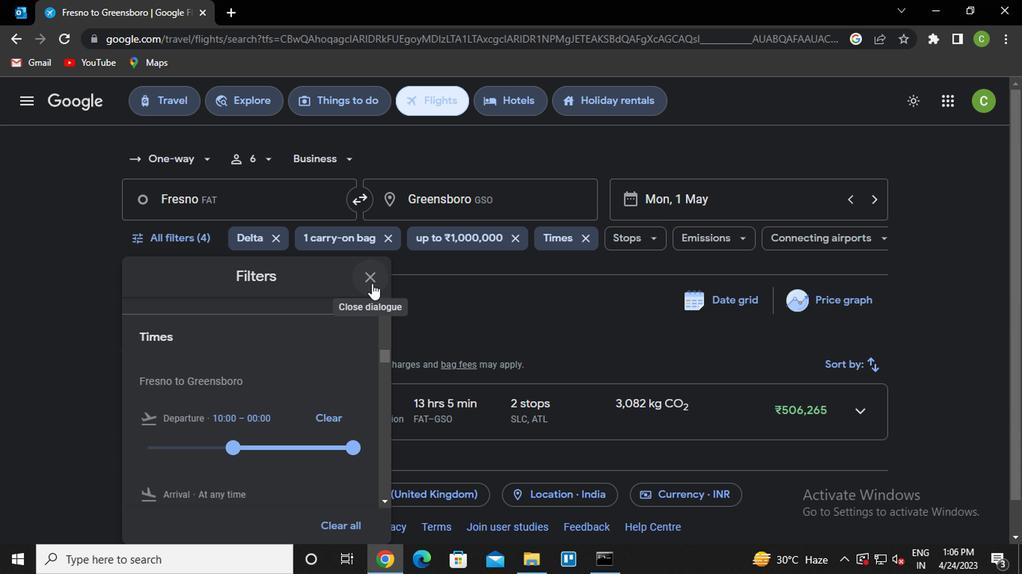 
Action: Mouse moved to (473, 453)
Screenshot: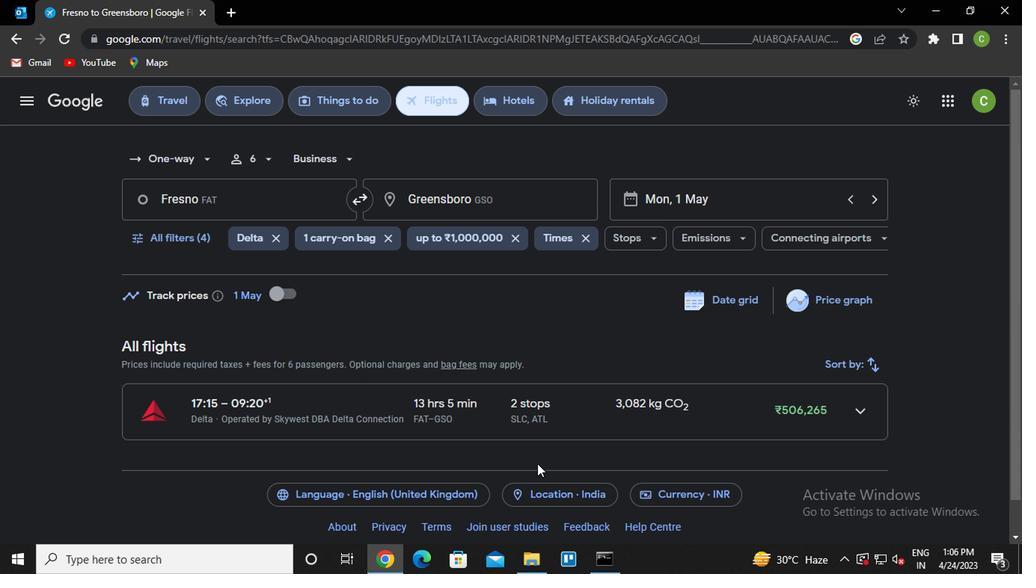 
